 Task: Look for space in Nāndūra Buzurg, India from 9th June, 2023 to 16th June, 2023 for 2 adults in price range Rs.8000 to Rs.16000. Place can be entire place with 2 bedrooms having 2 beds and 1 bathroom. Property type can be house, flat, guest house. Amenities needed are: washing machine. Booking option can be shelf check-in. Required host language is English.
Action: Mouse moved to (445, 63)
Screenshot: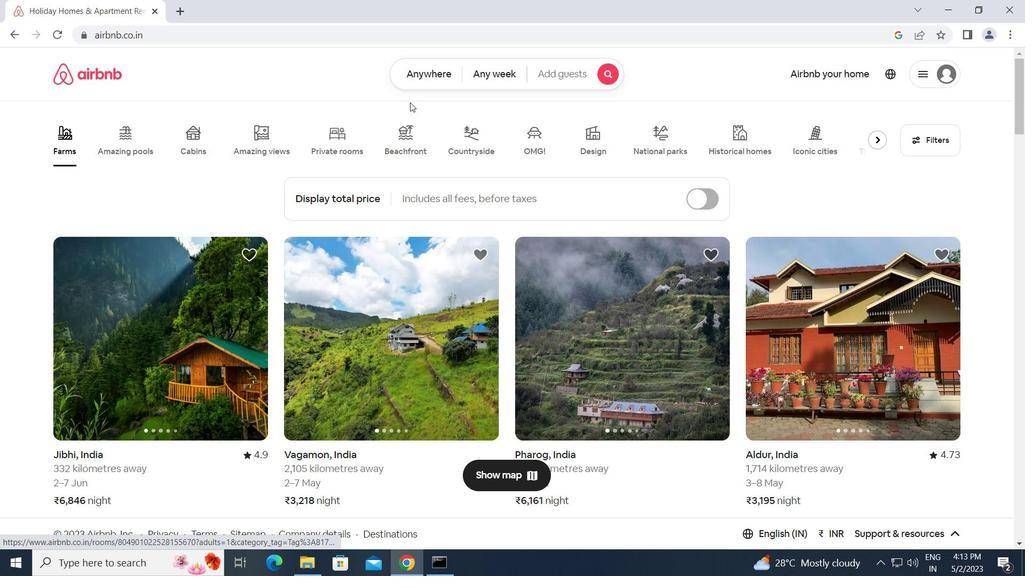 
Action: Mouse pressed left at (445, 63)
Screenshot: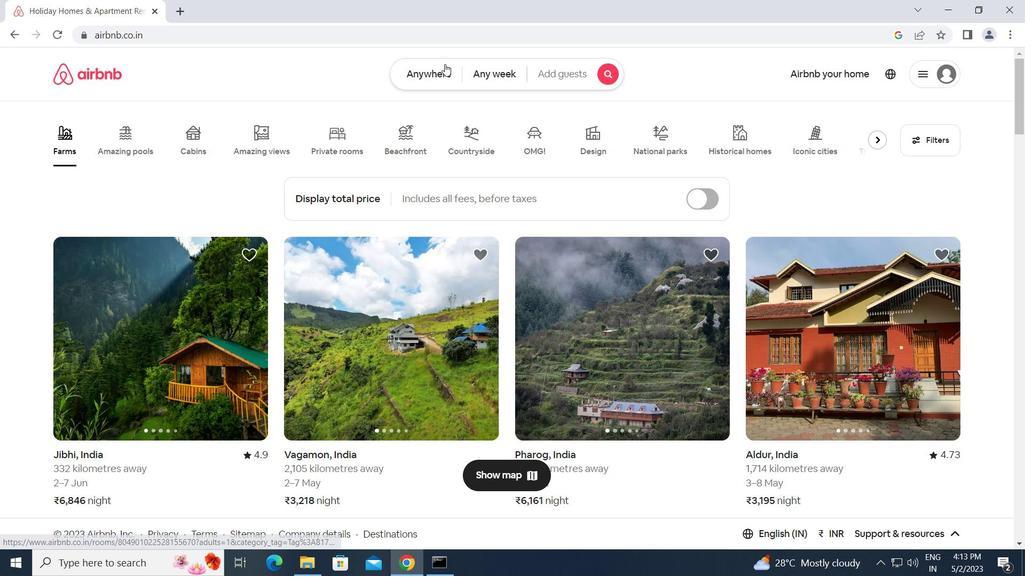 
Action: Mouse moved to (356, 119)
Screenshot: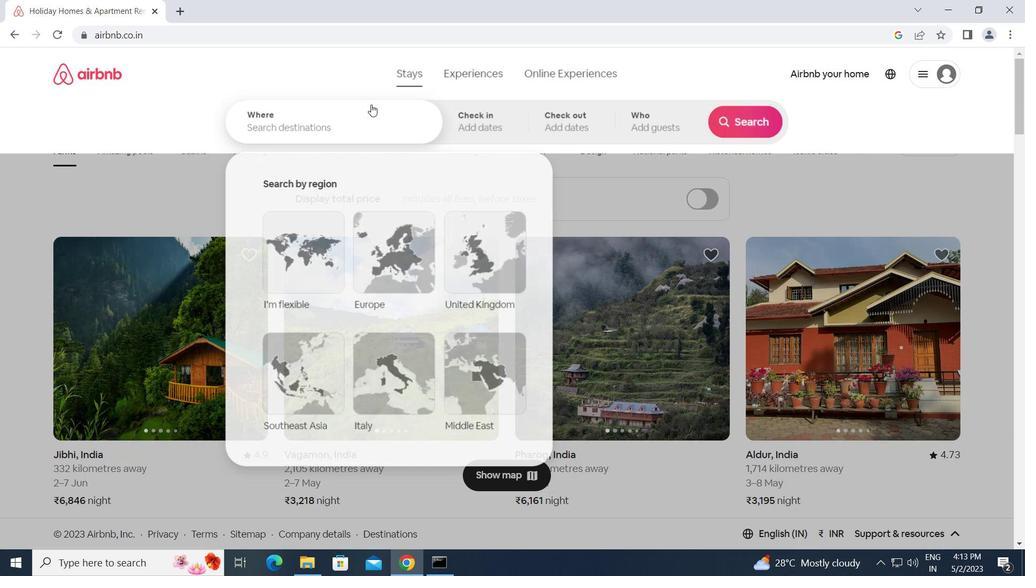 
Action: Mouse pressed left at (356, 119)
Screenshot: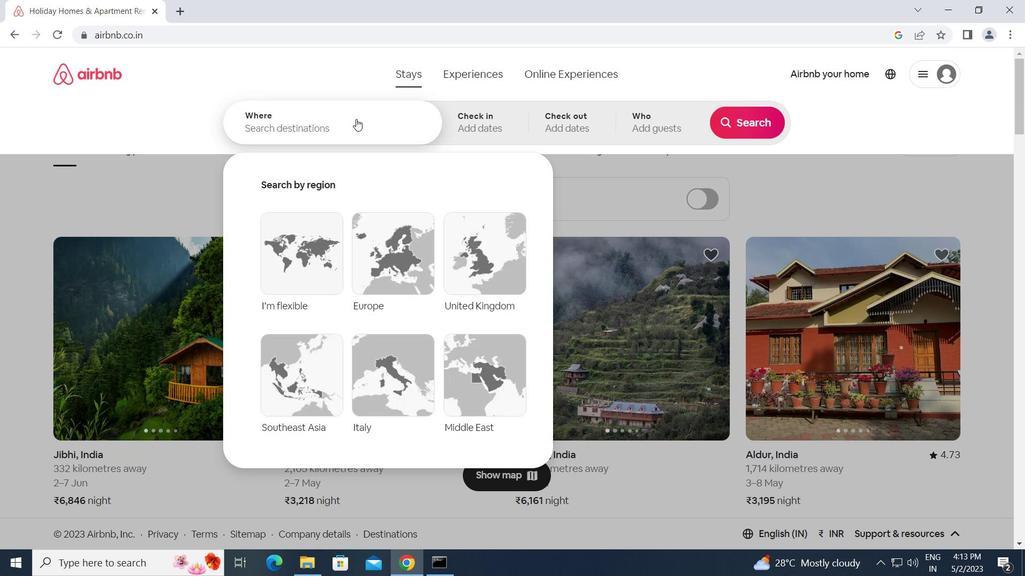 
Action: Key pressed n<Key.caps_lock>andura<Key.space><Key.caps_lock>b<Key.caps_lock>uzurg,<Key.space><Key.caps_lock>i<Key.caps_lock>ndia<Key.enter>
Screenshot: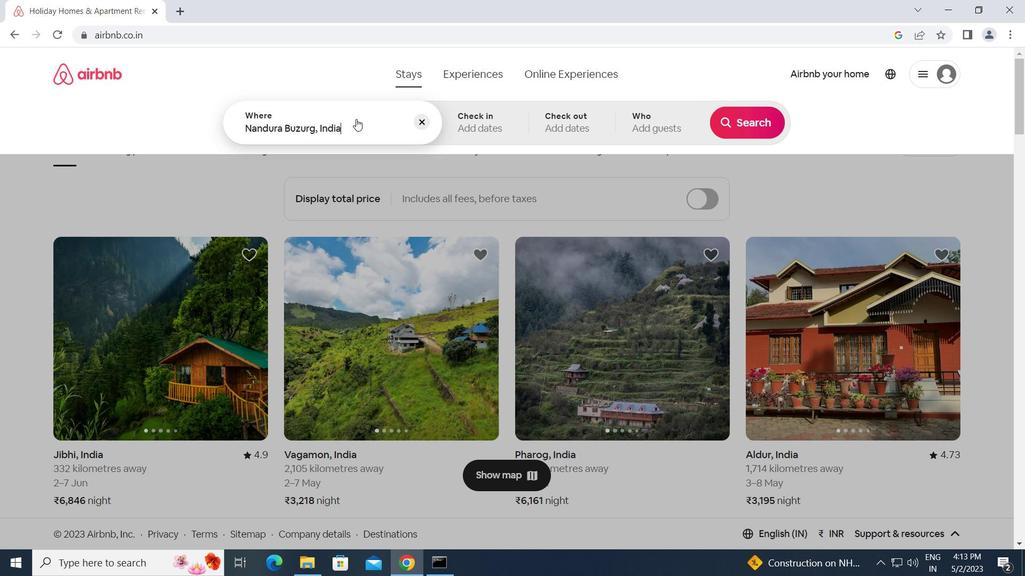
Action: Mouse moved to (705, 318)
Screenshot: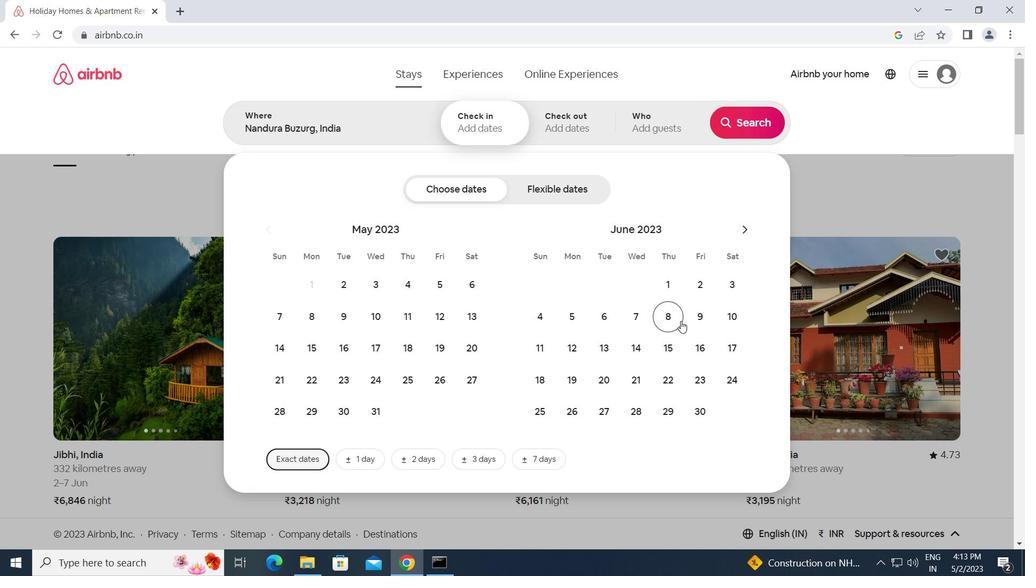 
Action: Mouse pressed left at (705, 318)
Screenshot: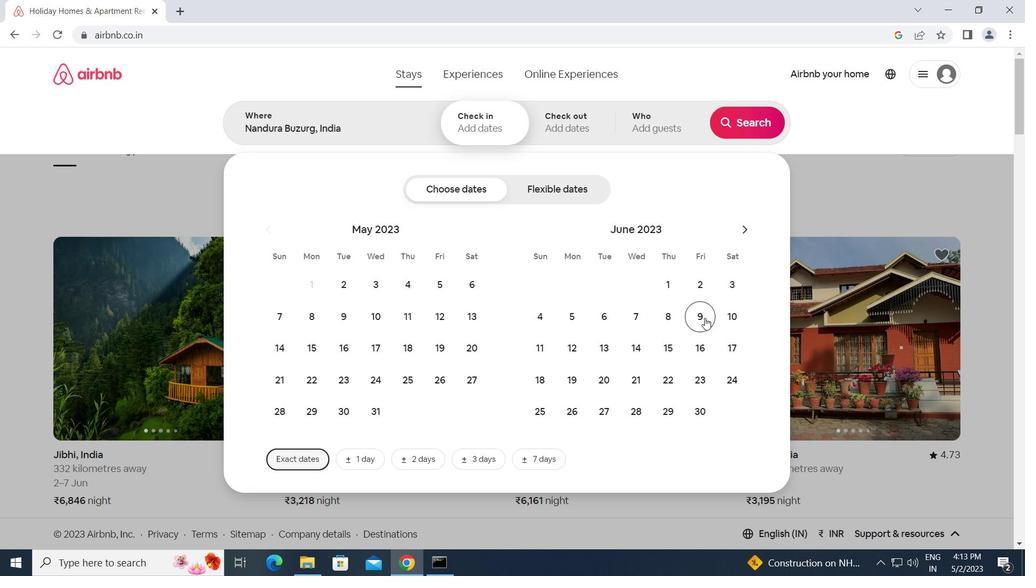 
Action: Mouse moved to (710, 354)
Screenshot: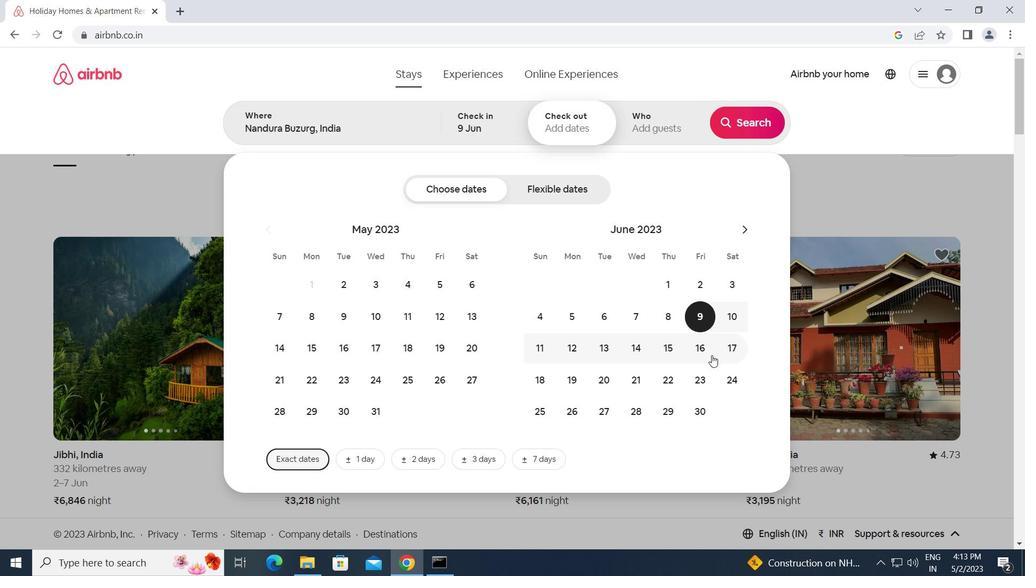 
Action: Mouse pressed left at (710, 354)
Screenshot: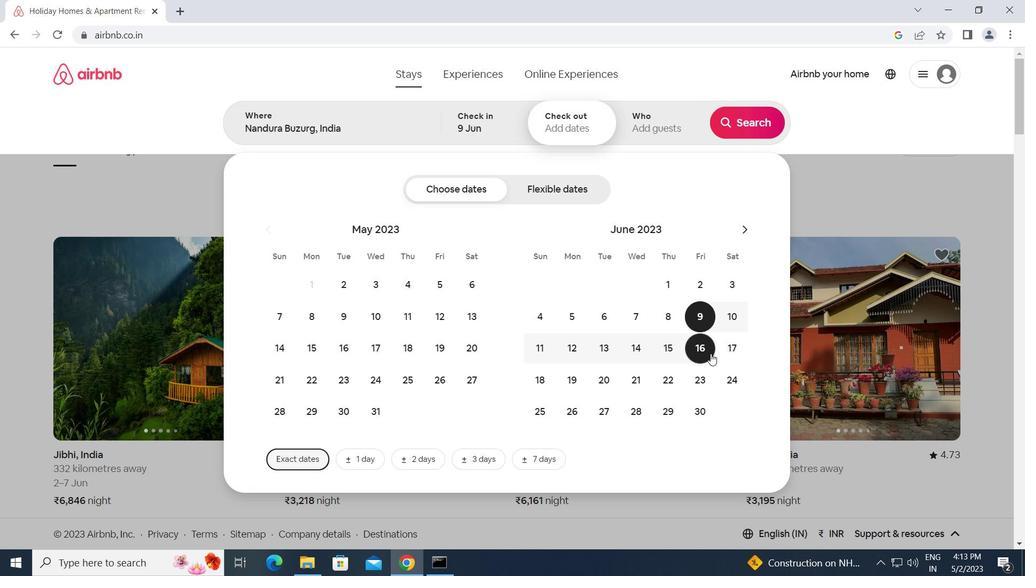 
Action: Mouse moved to (662, 123)
Screenshot: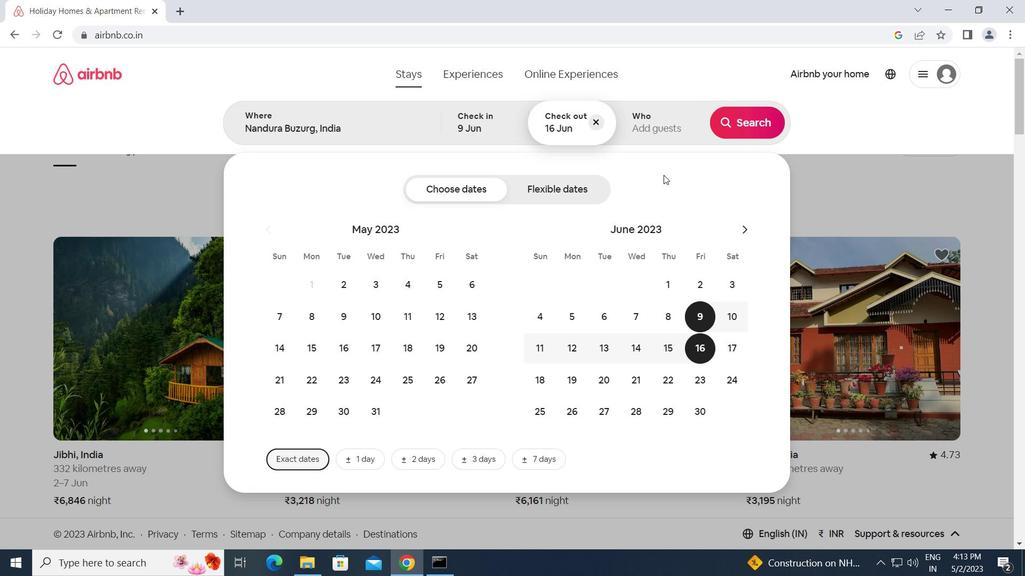 
Action: Mouse pressed left at (662, 123)
Screenshot: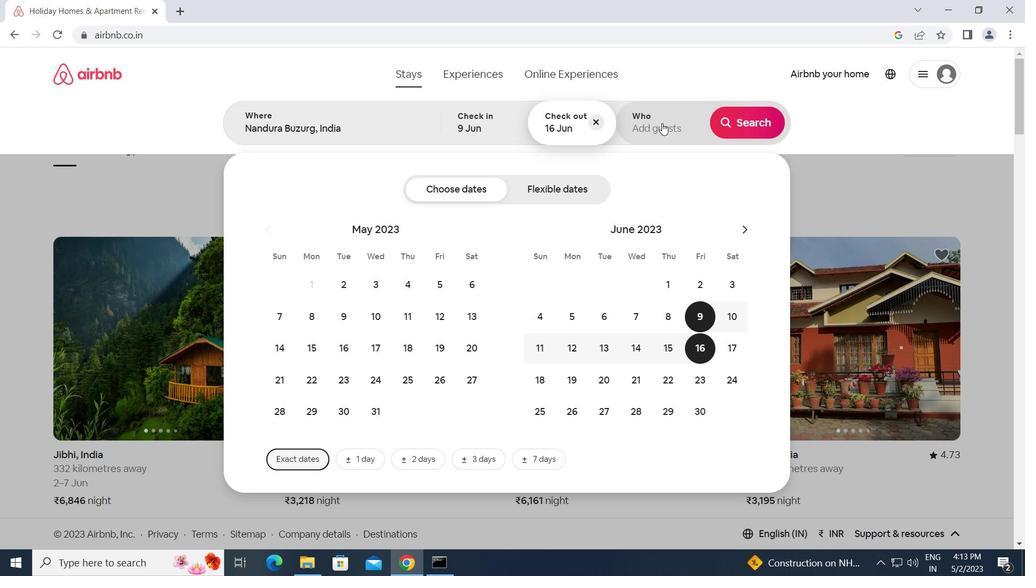 
Action: Mouse moved to (757, 195)
Screenshot: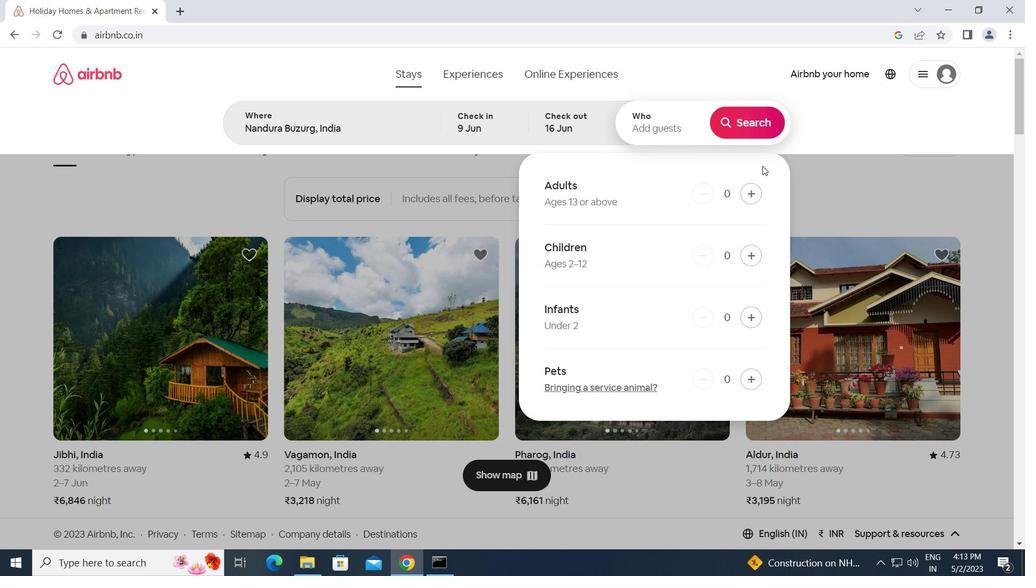 
Action: Mouse pressed left at (757, 195)
Screenshot: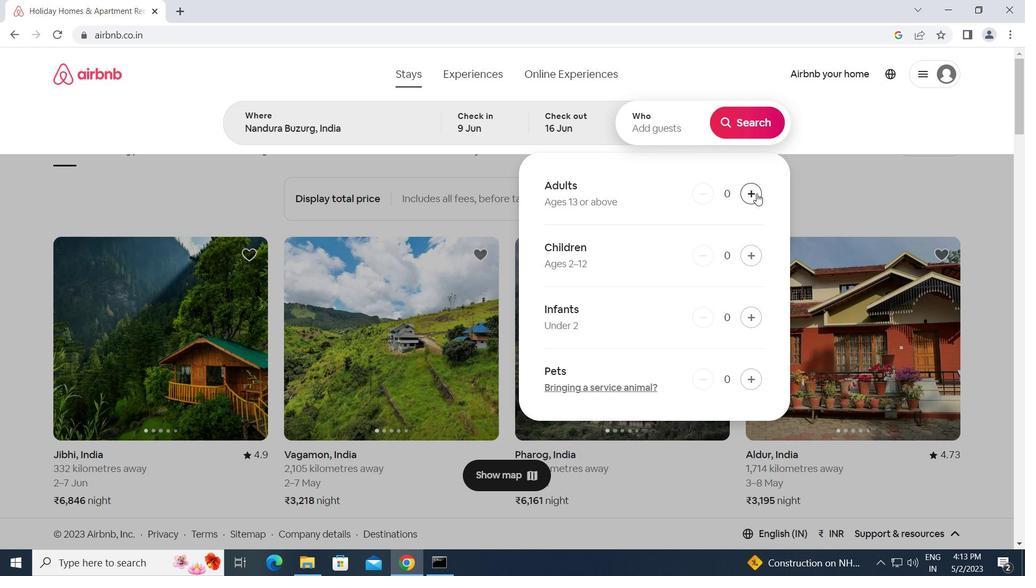 
Action: Mouse moved to (757, 195)
Screenshot: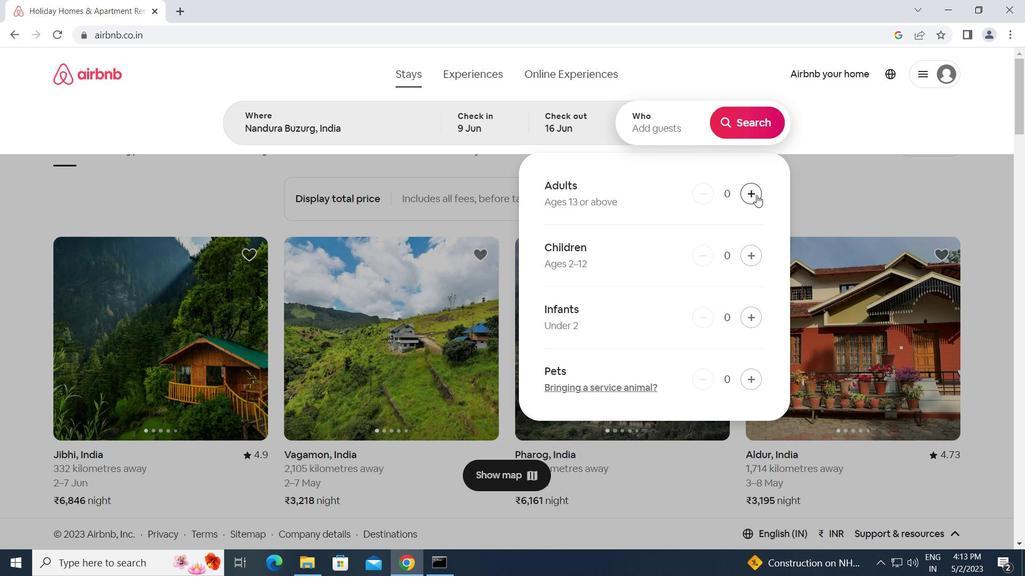 
Action: Mouse pressed left at (757, 195)
Screenshot: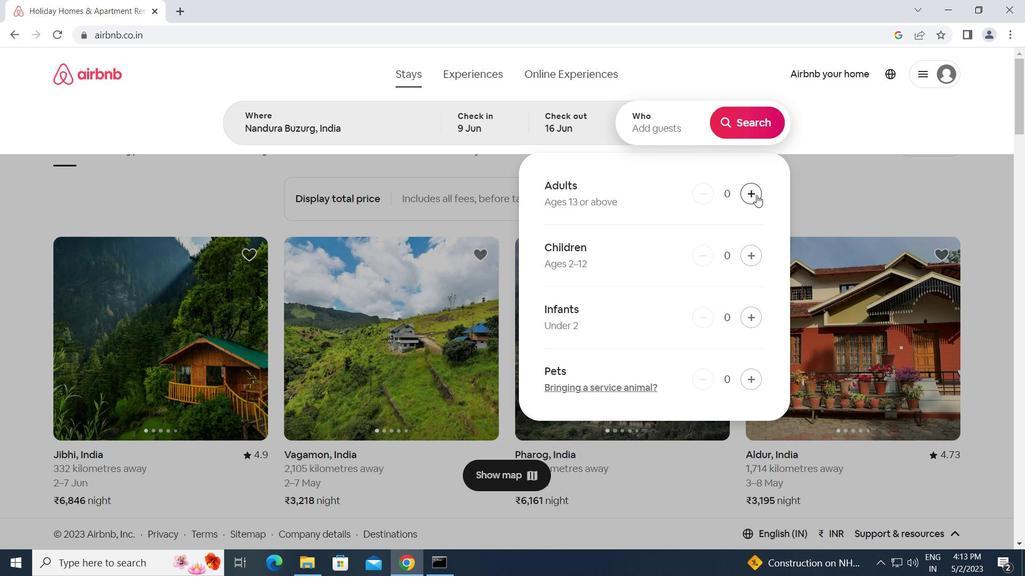 
Action: Mouse moved to (746, 127)
Screenshot: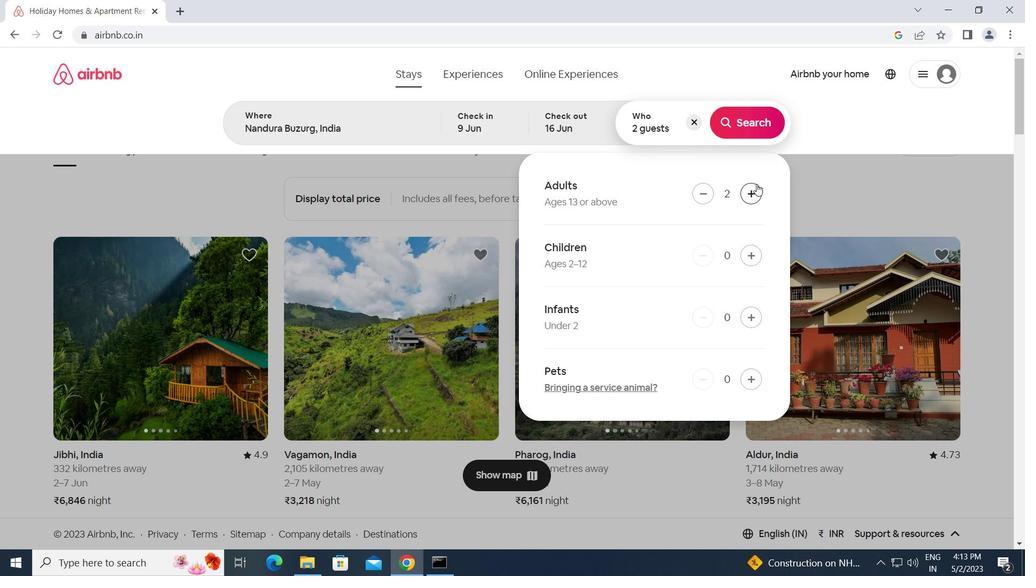 
Action: Mouse pressed left at (746, 127)
Screenshot: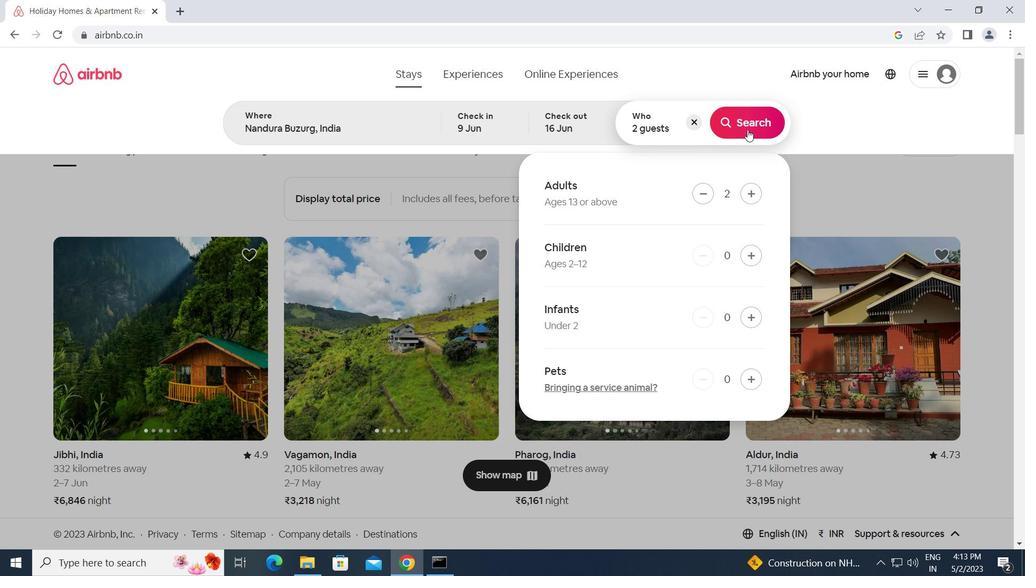 
Action: Mouse moved to (952, 131)
Screenshot: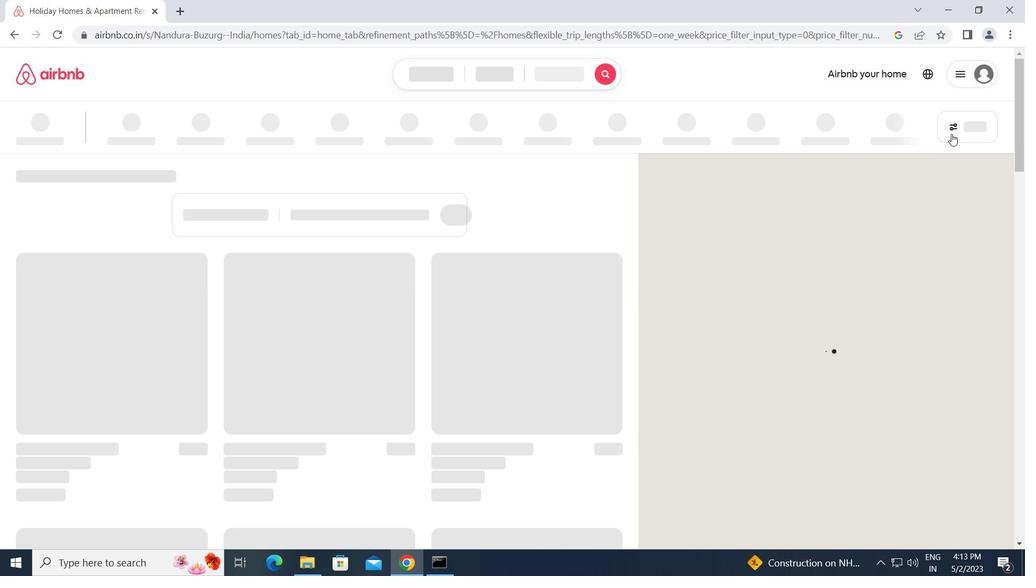 
Action: Mouse pressed left at (952, 131)
Screenshot: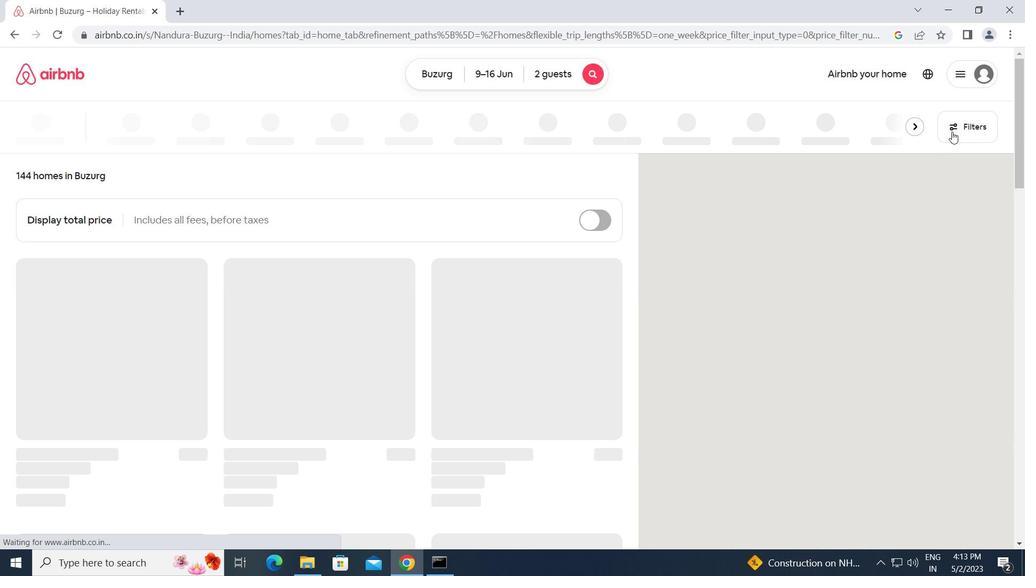 
Action: Mouse moved to (332, 294)
Screenshot: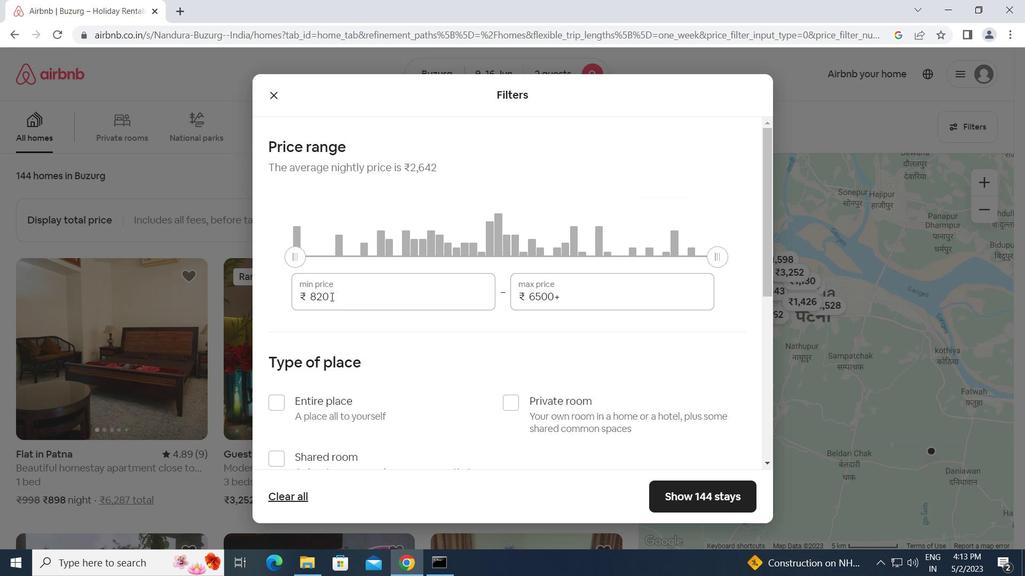 
Action: Mouse pressed left at (332, 294)
Screenshot: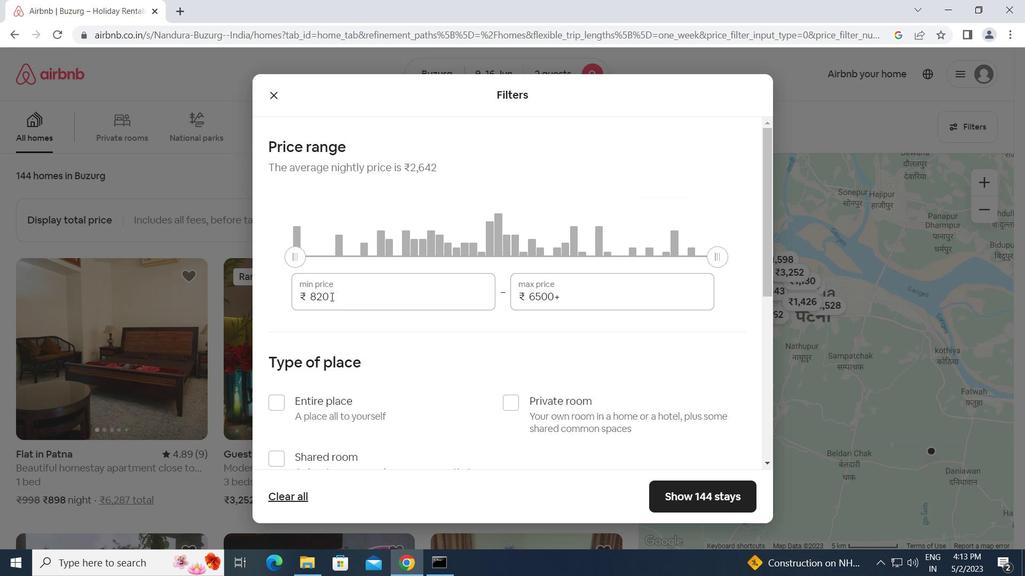 
Action: Mouse moved to (286, 299)
Screenshot: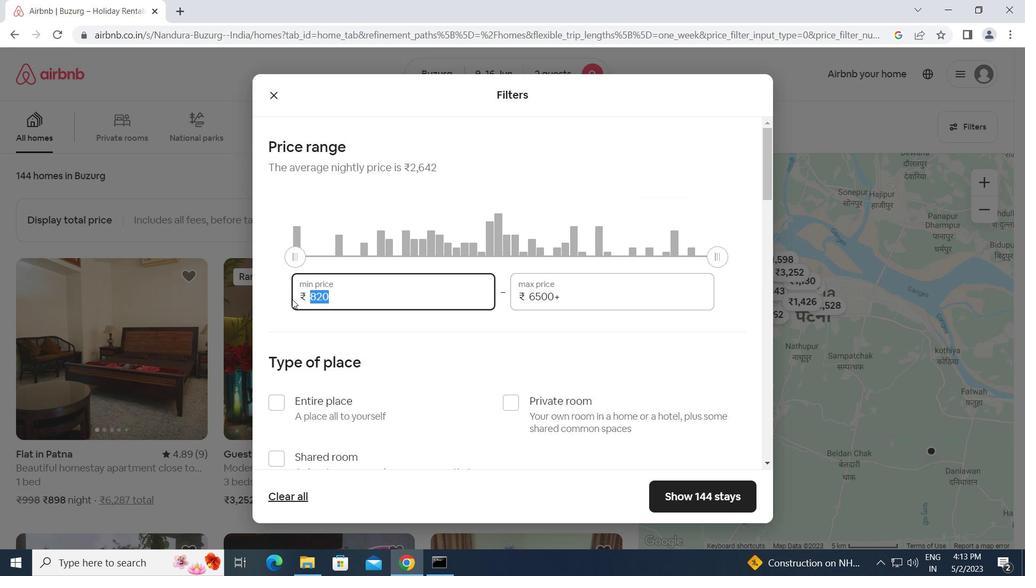 
Action: Key pressed 8000<Key.tab>16000
Screenshot: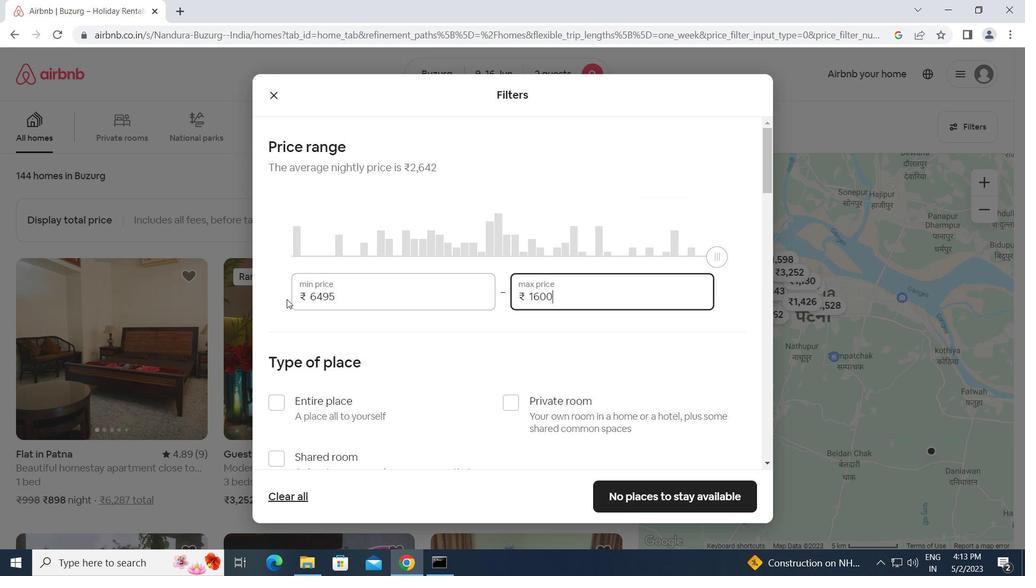 
Action: Mouse moved to (319, 334)
Screenshot: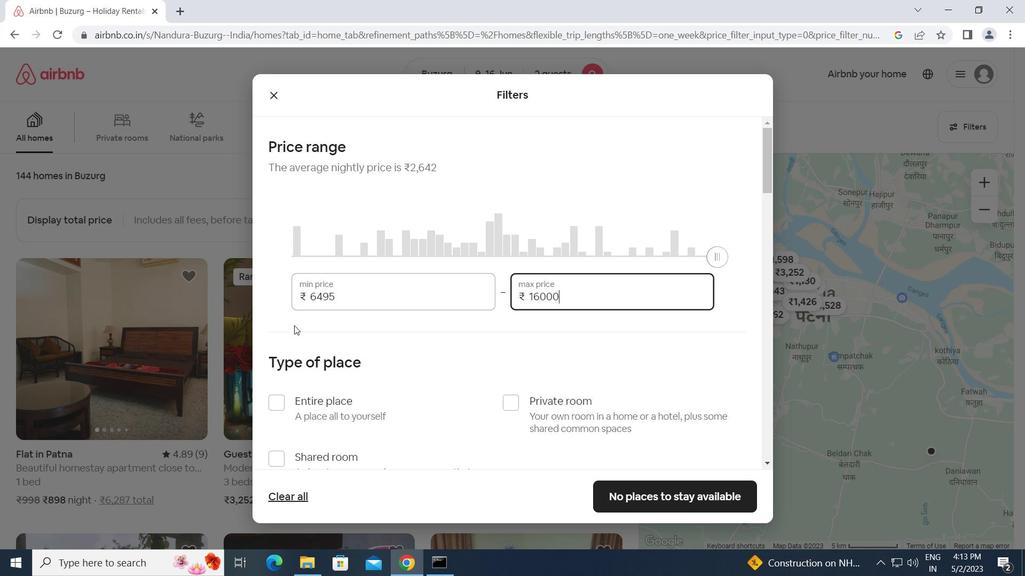 
Action: Mouse scrolled (319, 334) with delta (0, 0)
Screenshot: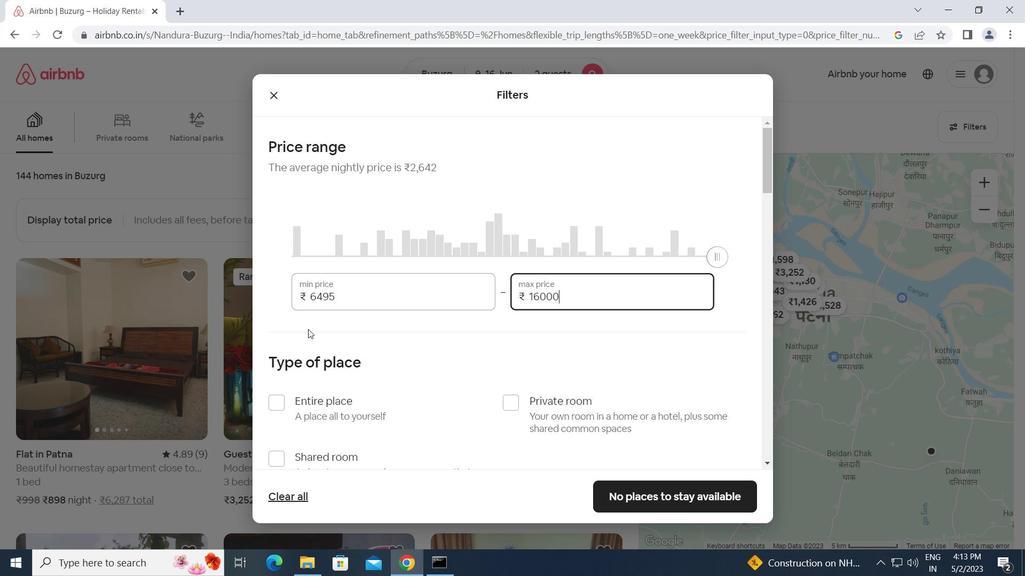 
Action: Mouse moved to (279, 339)
Screenshot: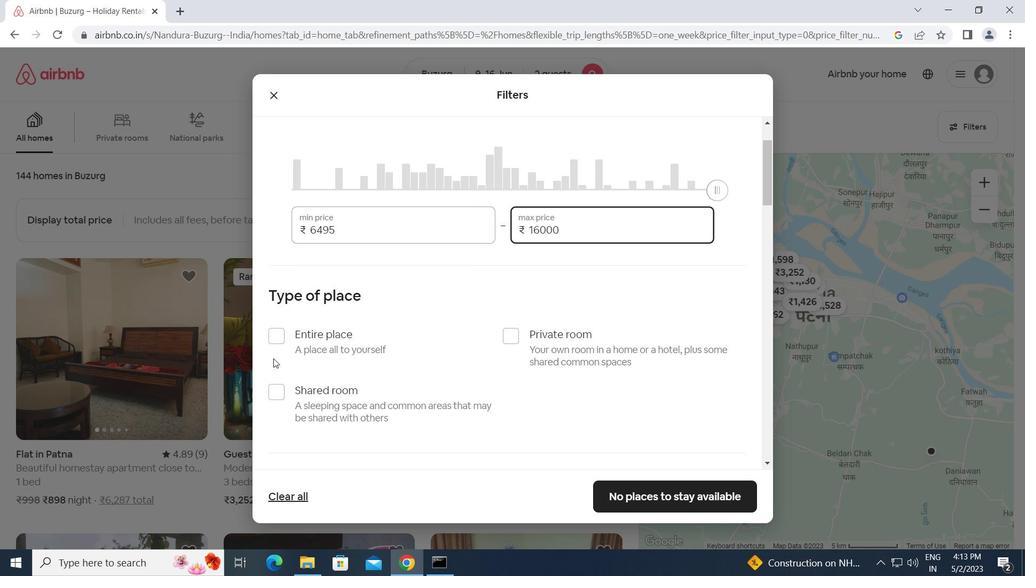 
Action: Mouse pressed left at (279, 339)
Screenshot: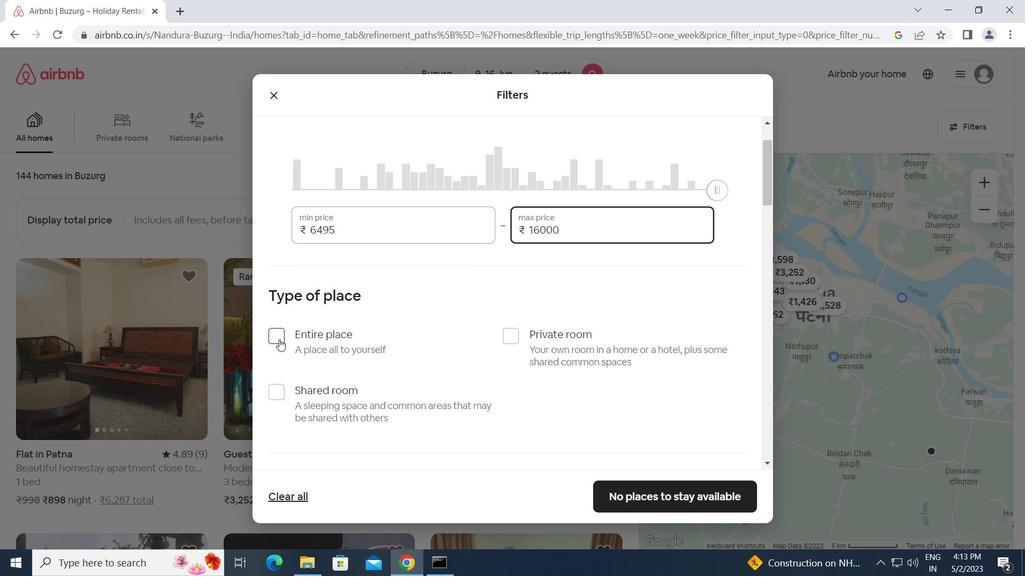 
Action: Mouse moved to (415, 367)
Screenshot: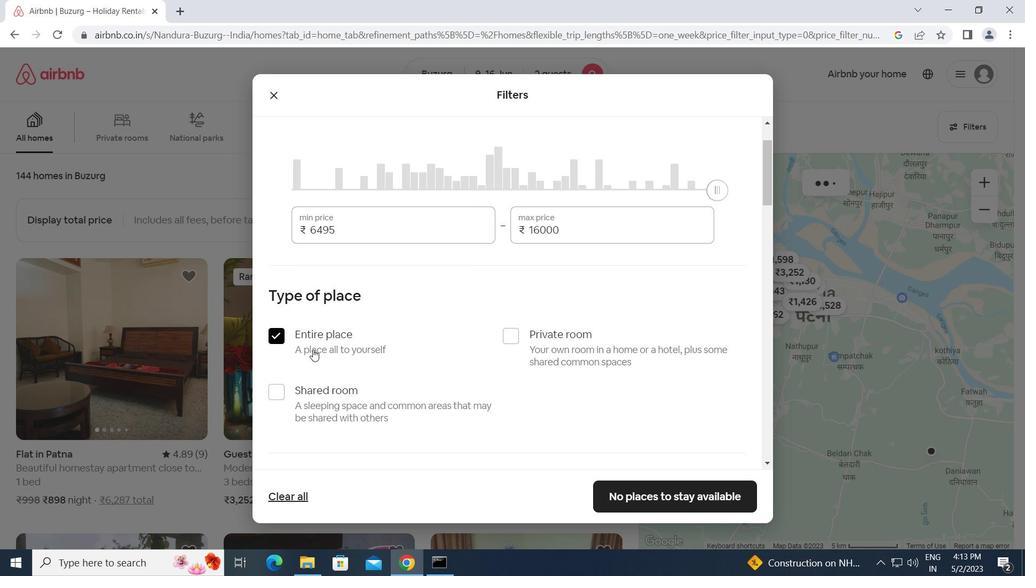 
Action: Mouse scrolled (415, 367) with delta (0, 0)
Screenshot: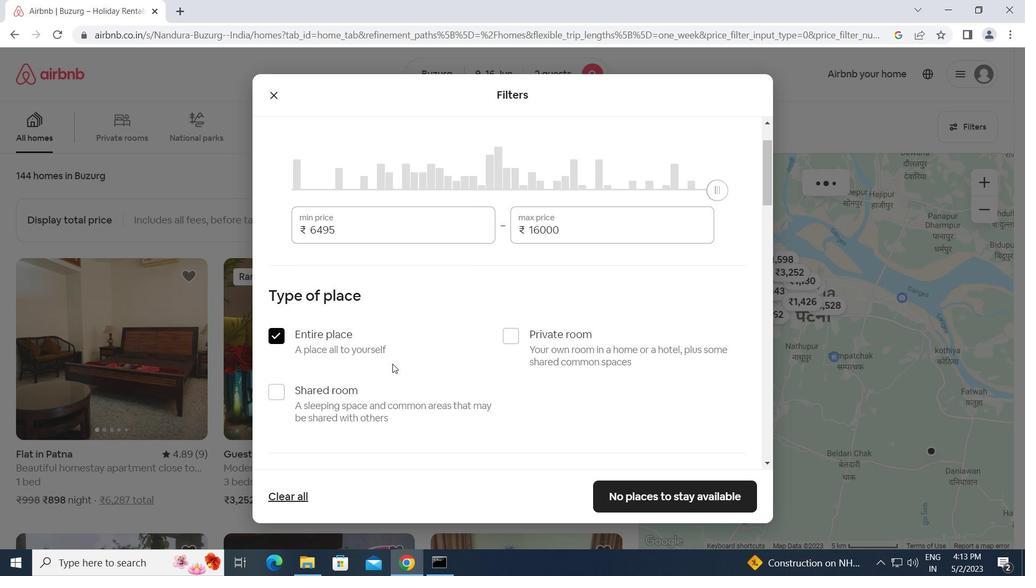 
Action: Mouse scrolled (415, 367) with delta (0, 0)
Screenshot: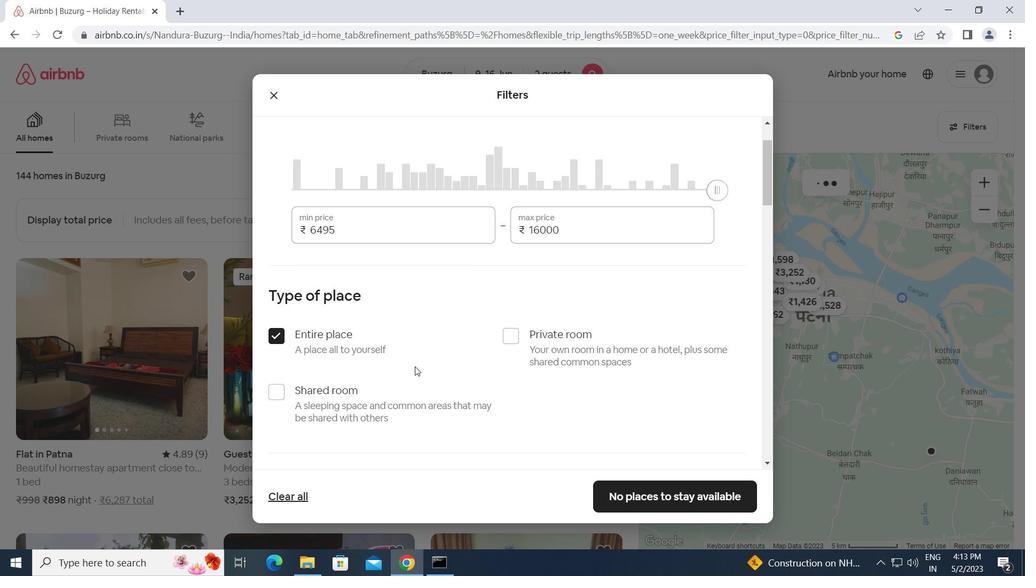 
Action: Mouse scrolled (415, 367) with delta (0, 0)
Screenshot: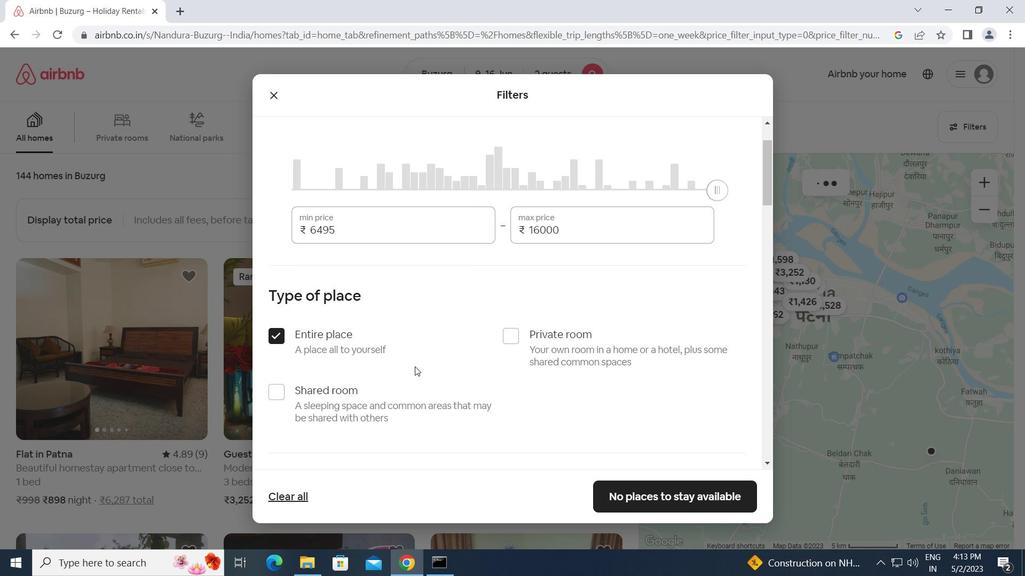 
Action: Mouse scrolled (415, 367) with delta (0, 0)
Screenshot: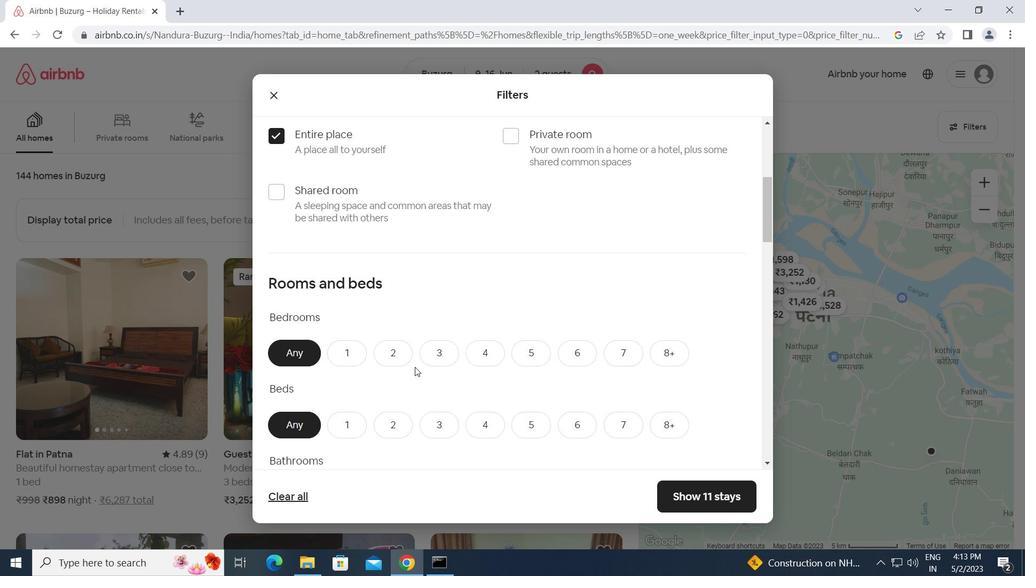 
Action: Mouse moved to (377, 280)
Screenshot: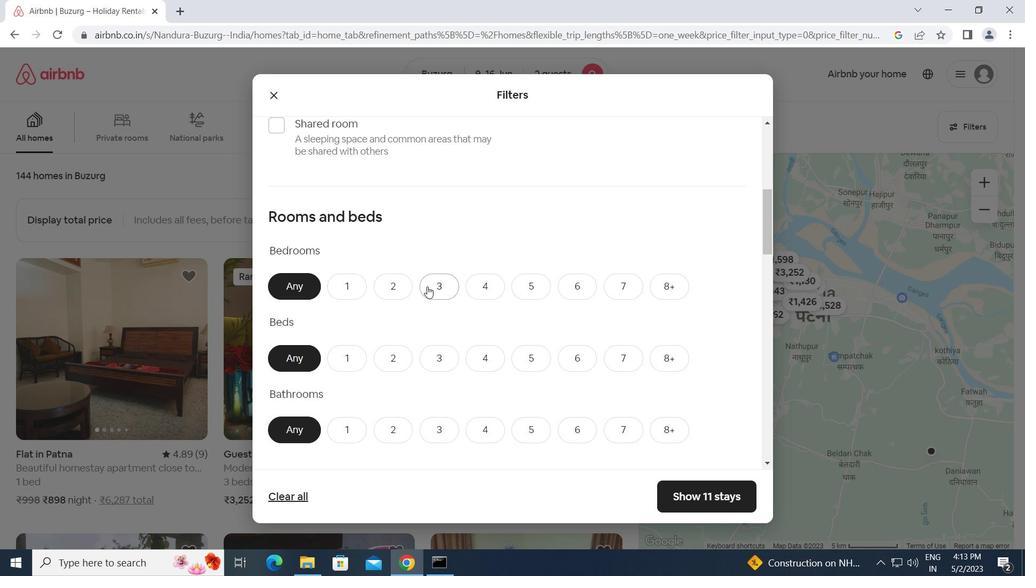 
Action: Mouse pressed left at (377, 280)
Screenshot: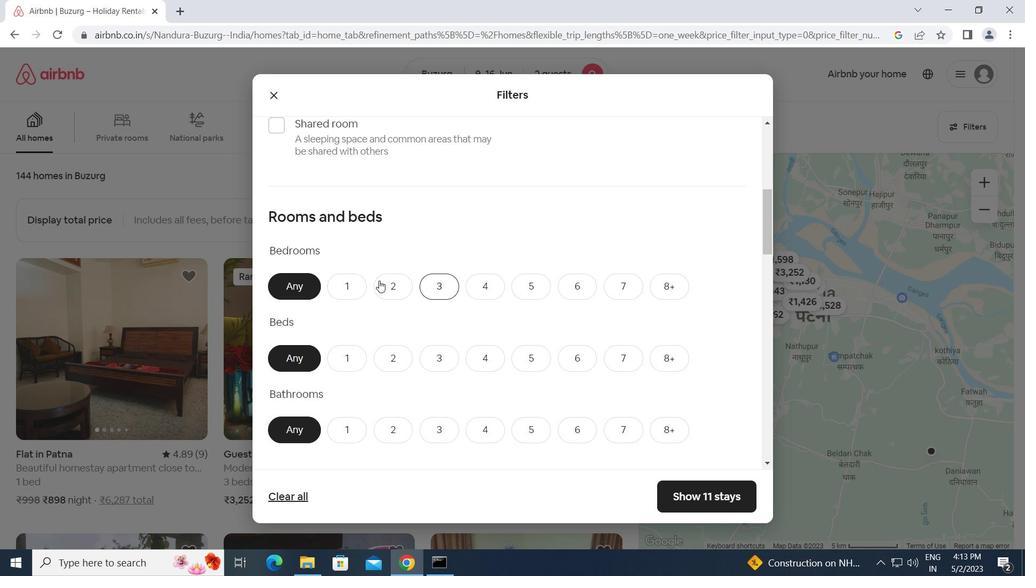 
Action: Mouse moved to (398, 358)
Screenshot: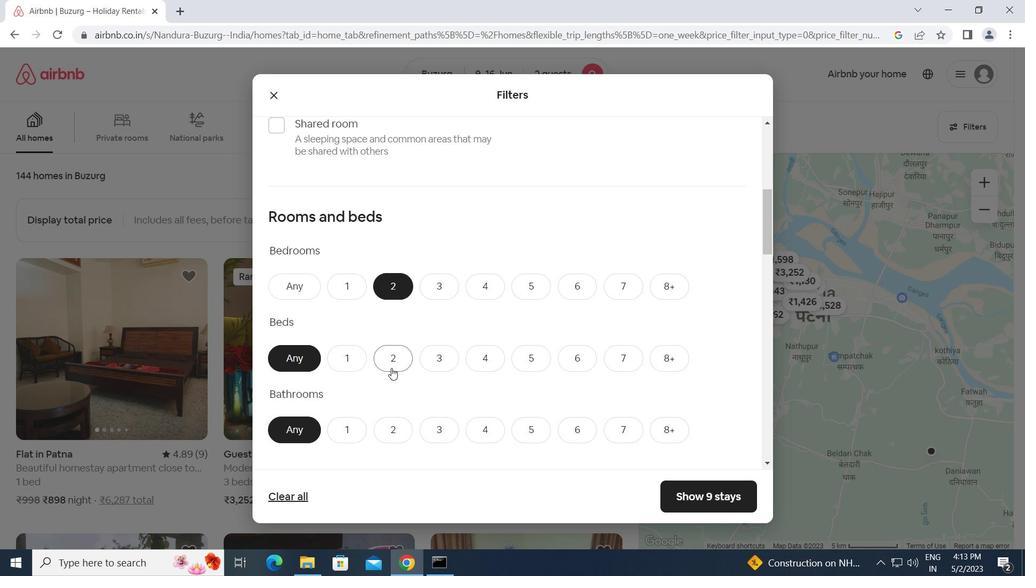 
Action: Mouse pressed left at (398, 358)
Screenshot: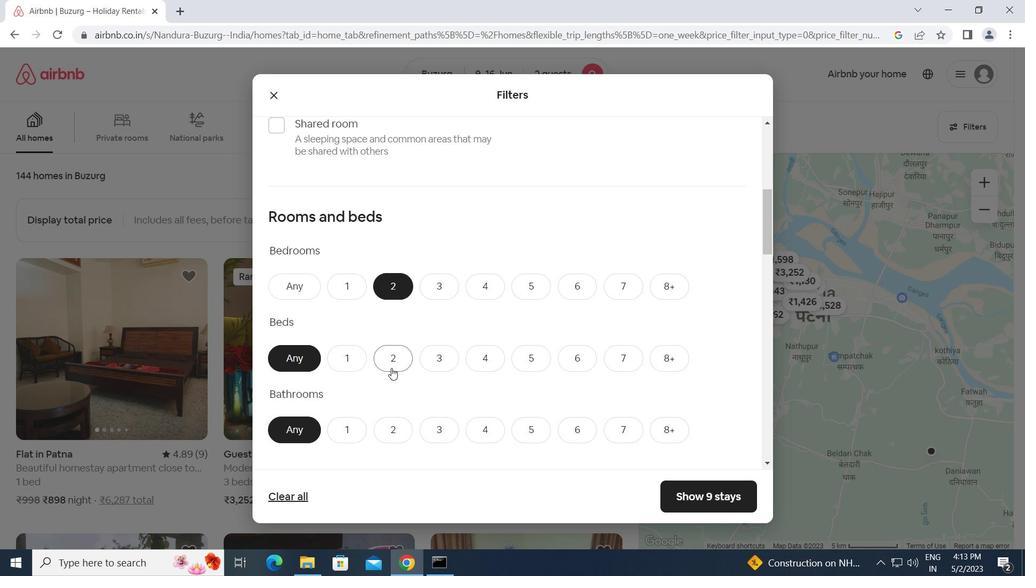 
Action: Mouse moved to (349, 421)
Screenshot: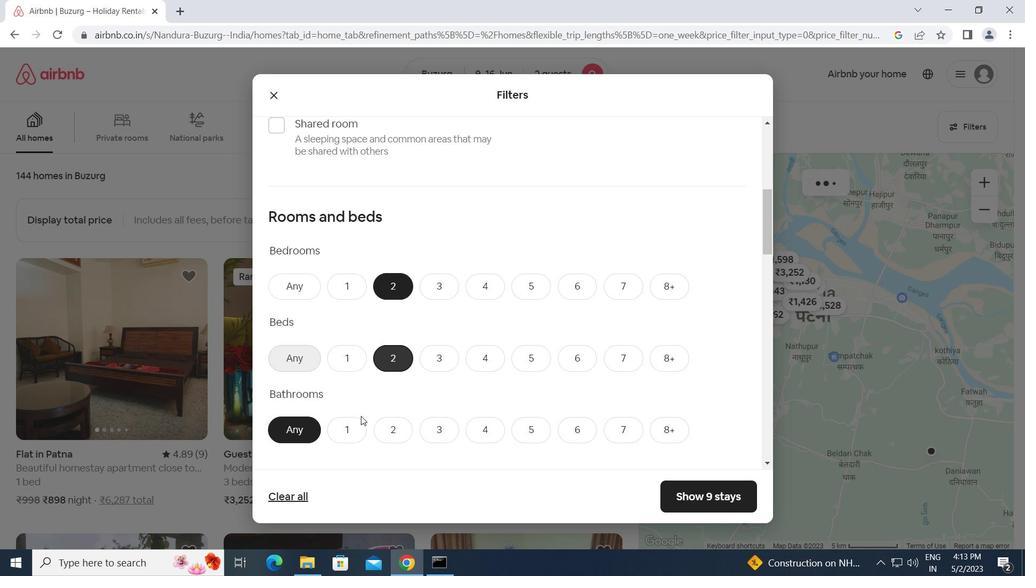 
Action: Mouse pressed left at (349, 421)
Screenshot: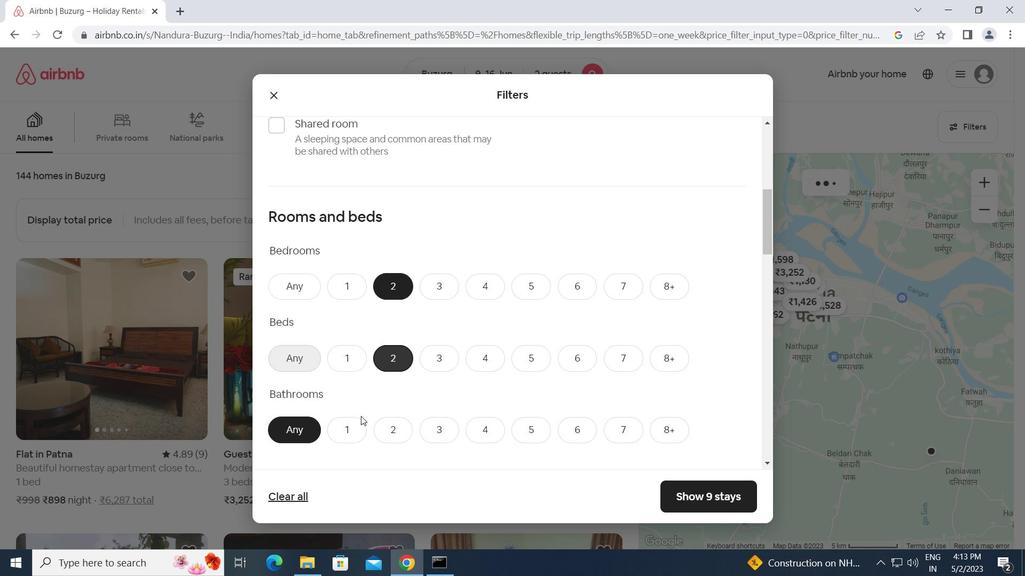 
Action: Mouse moved to (433, 421)
Screenshot: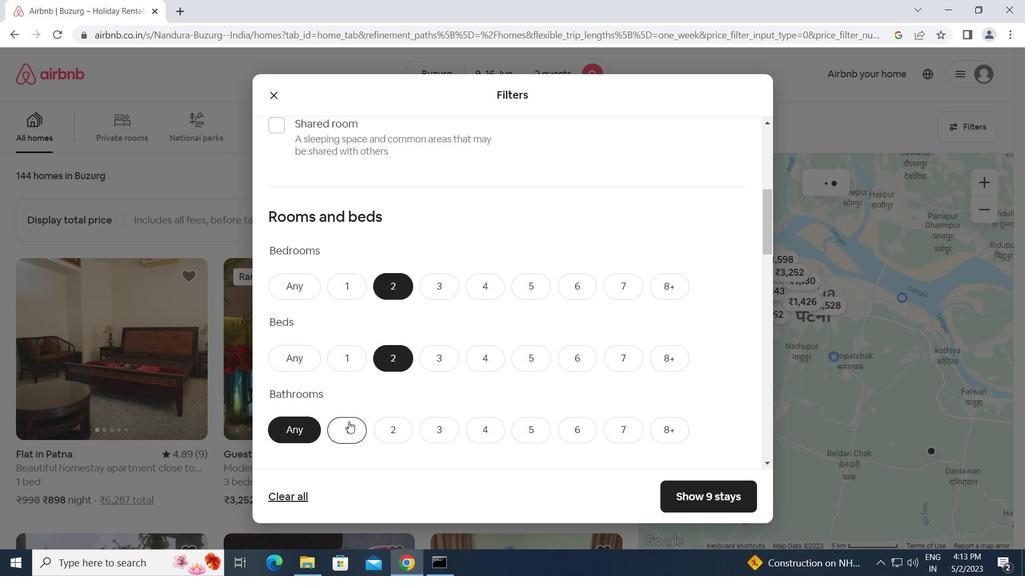 
Action: Mouse scrolled (433, 421) with delta (0, 0)
Screenshot: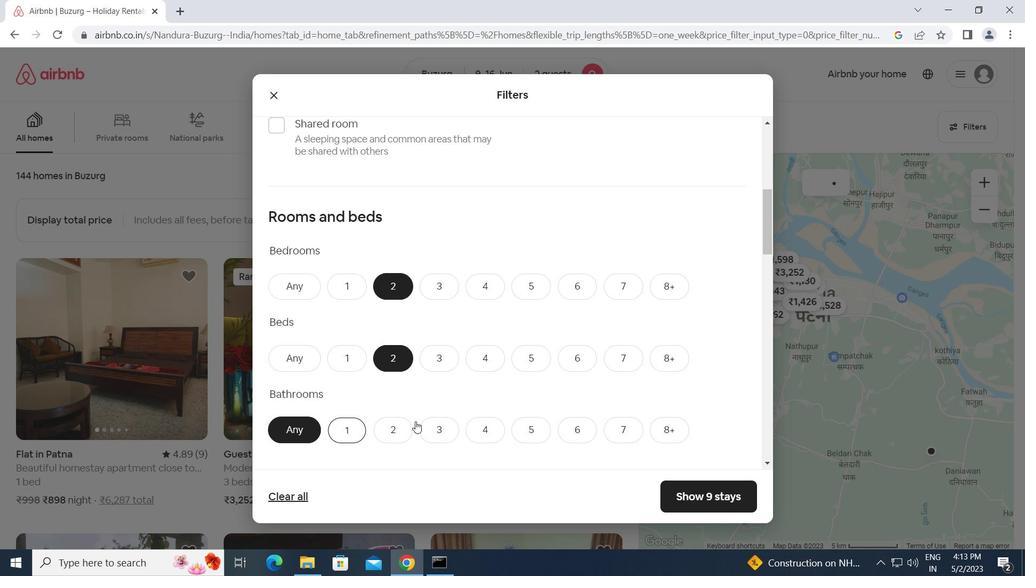 
Action: Mouse moved to (434, 421)
Screenshot: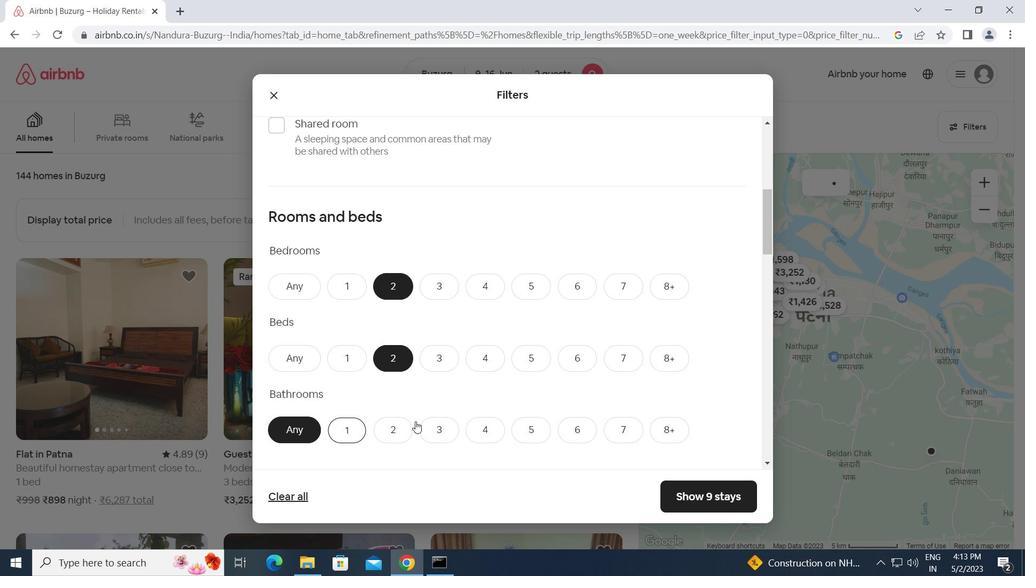 
Action: Mouse scrolled (434, 421) with delta (0, 0)
Screenshot: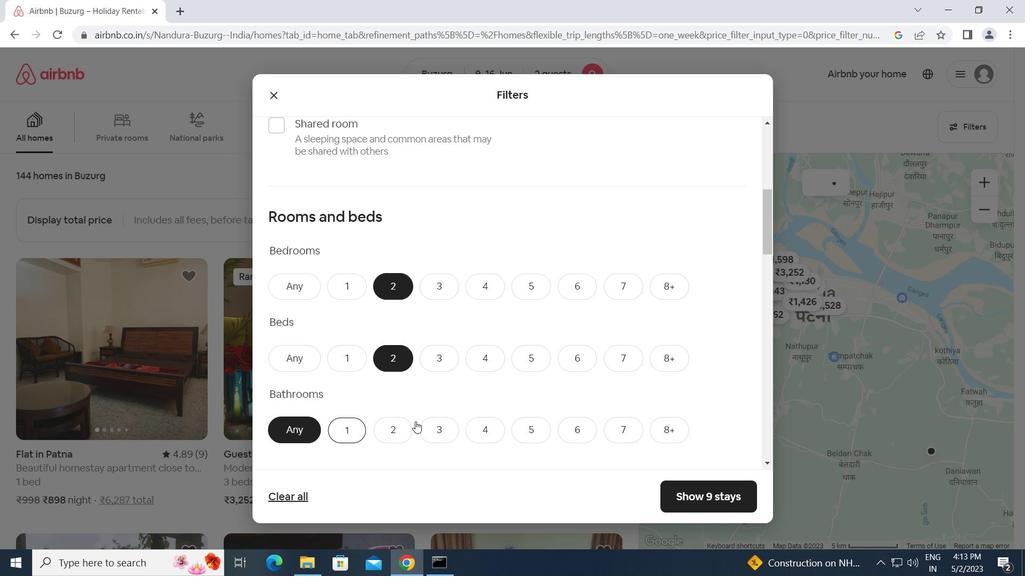 
Action: Mouse scrolled (434, 421) with delta (0, 0)
Screenshot: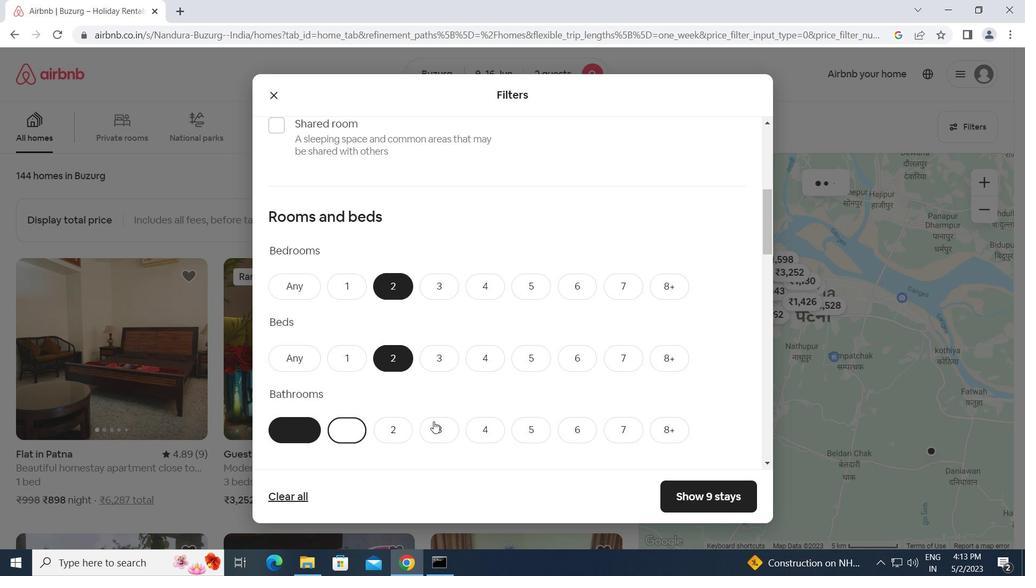 
Action: Mouse moved to (328, 360)
Screenshot: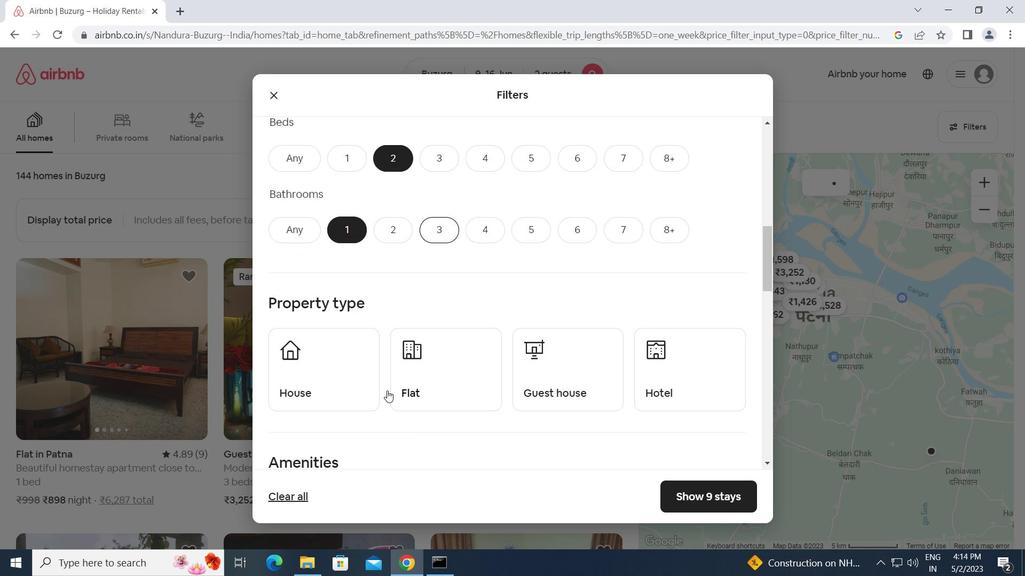 
Action: Mouse pressed left at (328, 360)
Screenshot: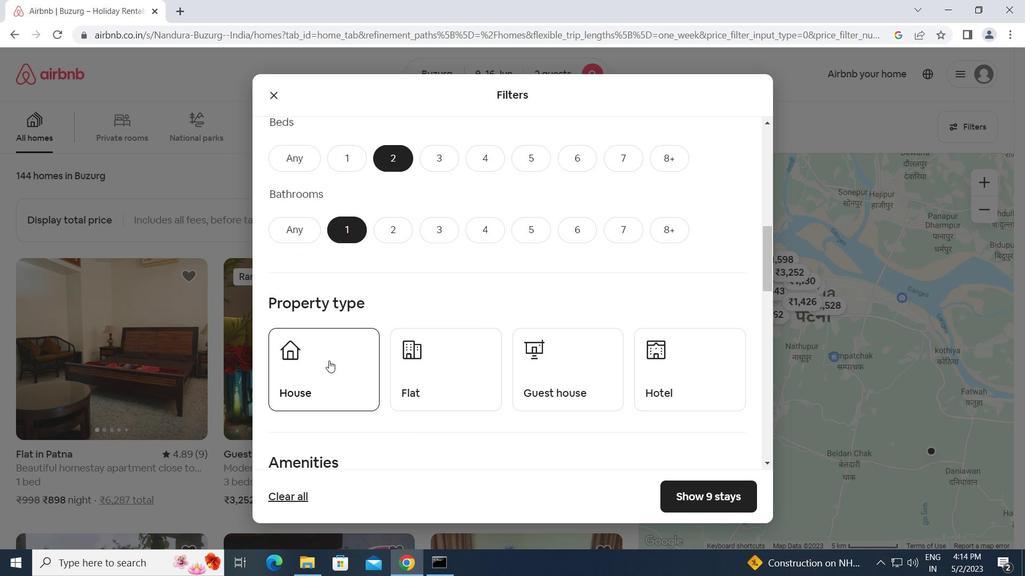 
Action: Mouse moved to (423, 351)
Screenshot: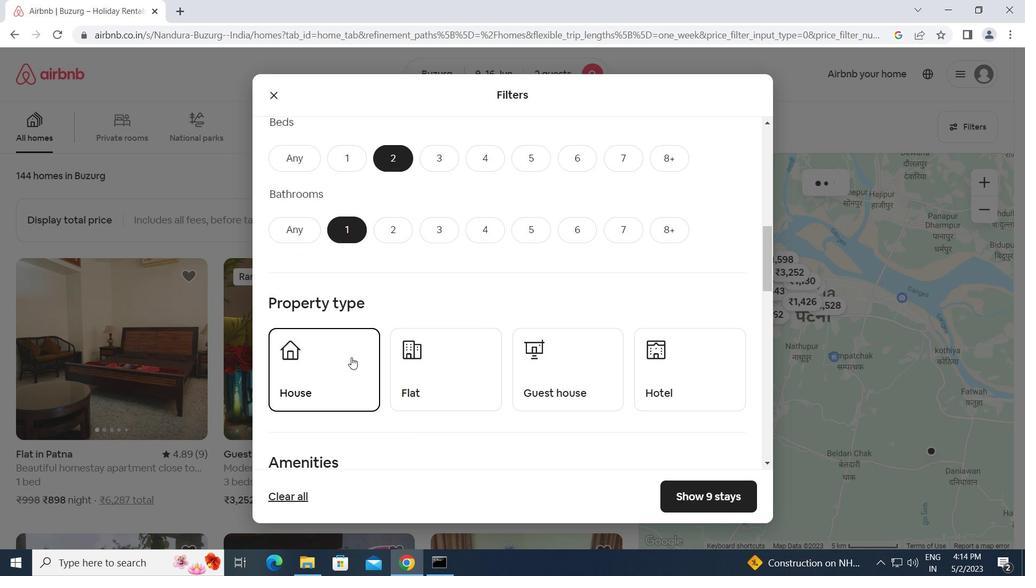 
Action: Mouse pressed left at (423, 351)
Screenshot: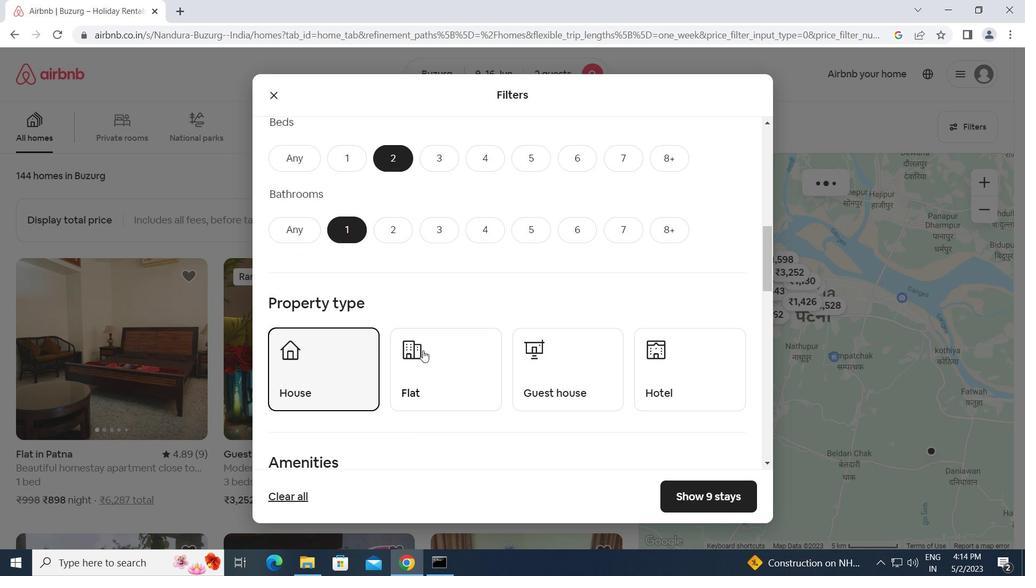 
Action: Mouse moved to (554, 360)
Screenshot: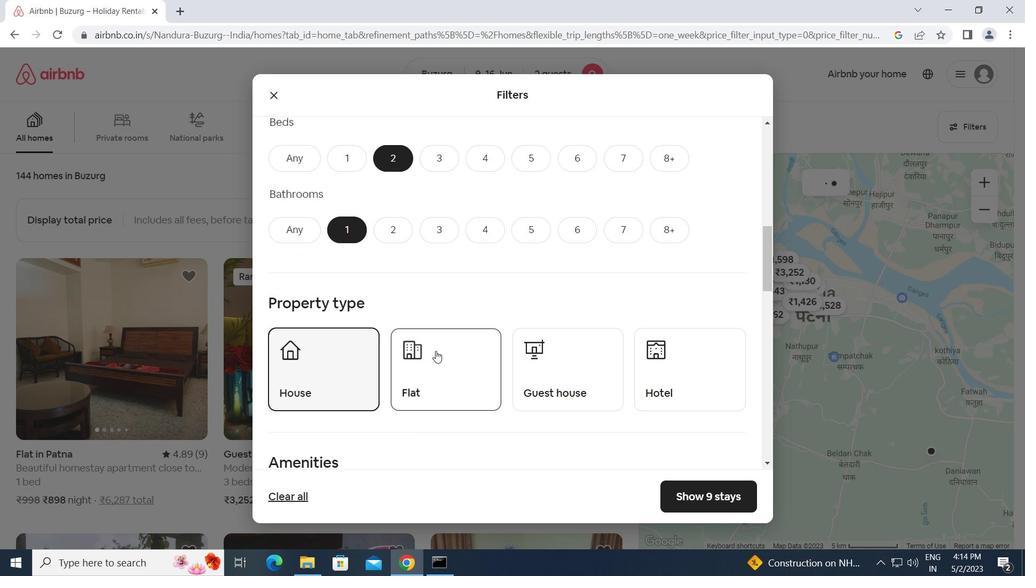 
Action: Mouse pressed left at (554, 360)
Screenshot: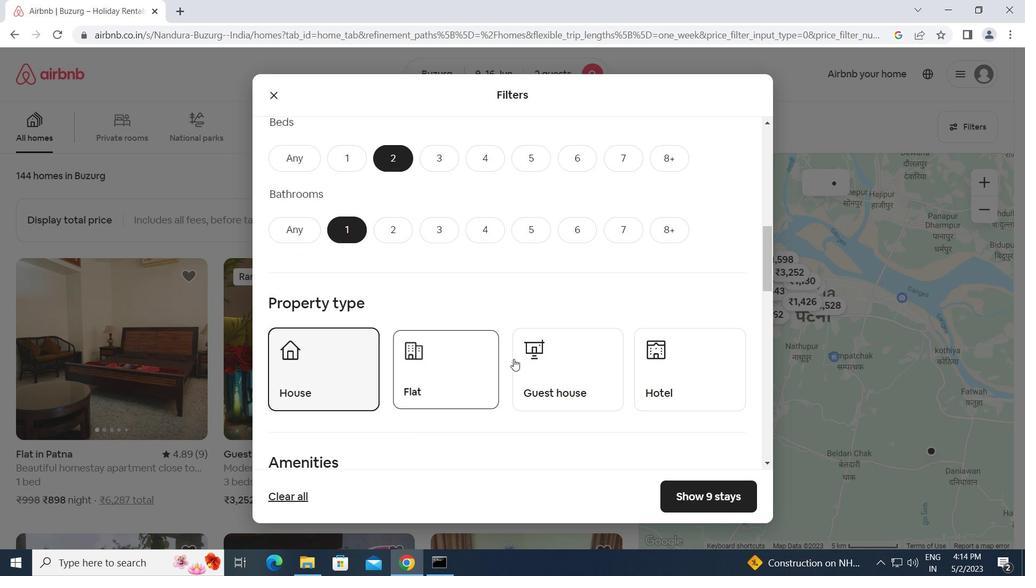 
Action: Mouse moved to (511, 378)
Screenshot: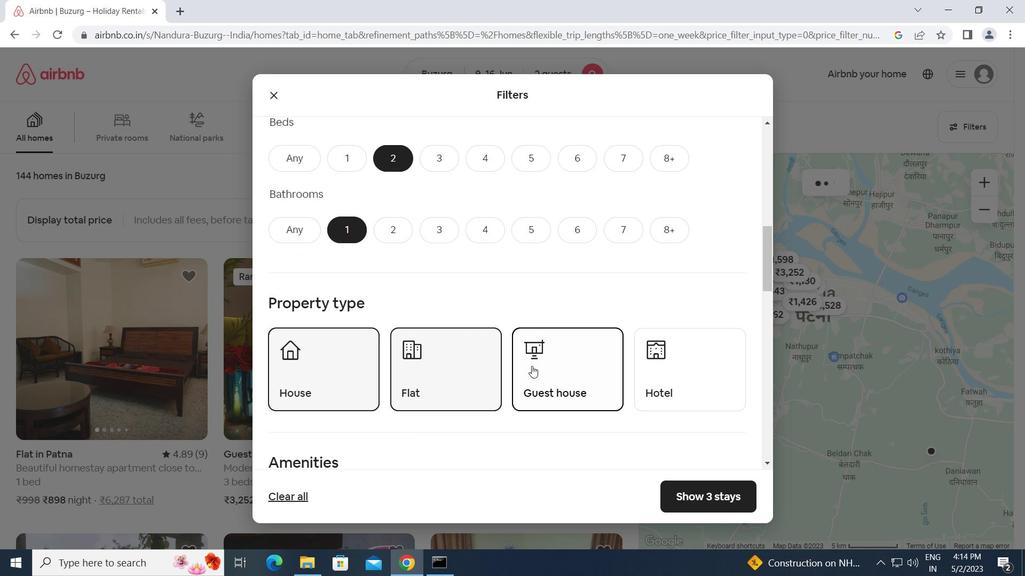 
Action: Mouse scrolled (511, 377) with delta (0, 0)
Screenshot: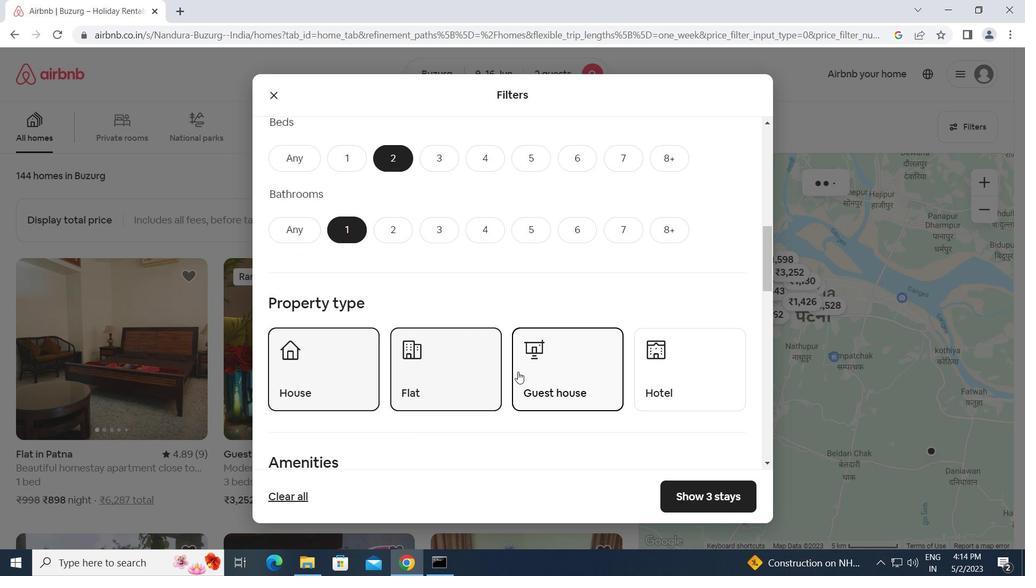 
Action: Mouse scrolled (511, 377) with delta (0, 0)
Screenshot: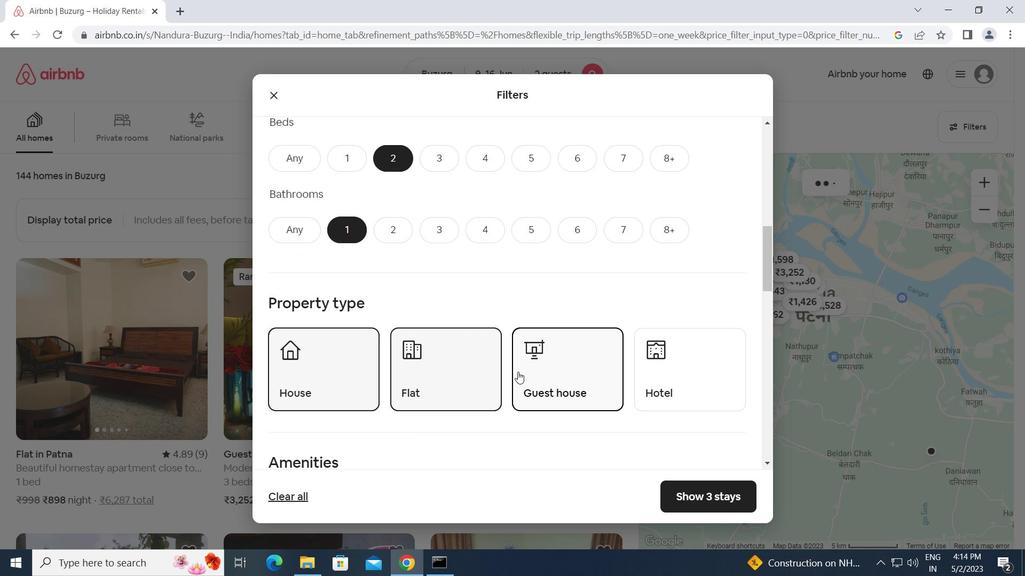 
Action: Mouse scrolled (511, 377) with delta (0, 0)
Screenshot: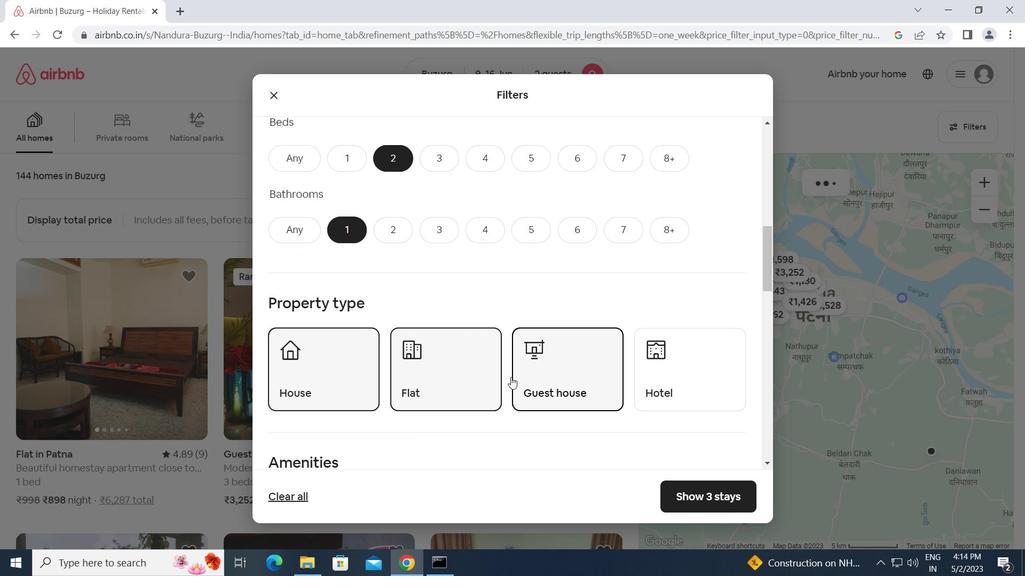 
Action: Mouse moved to (282, 420)
Screenshot: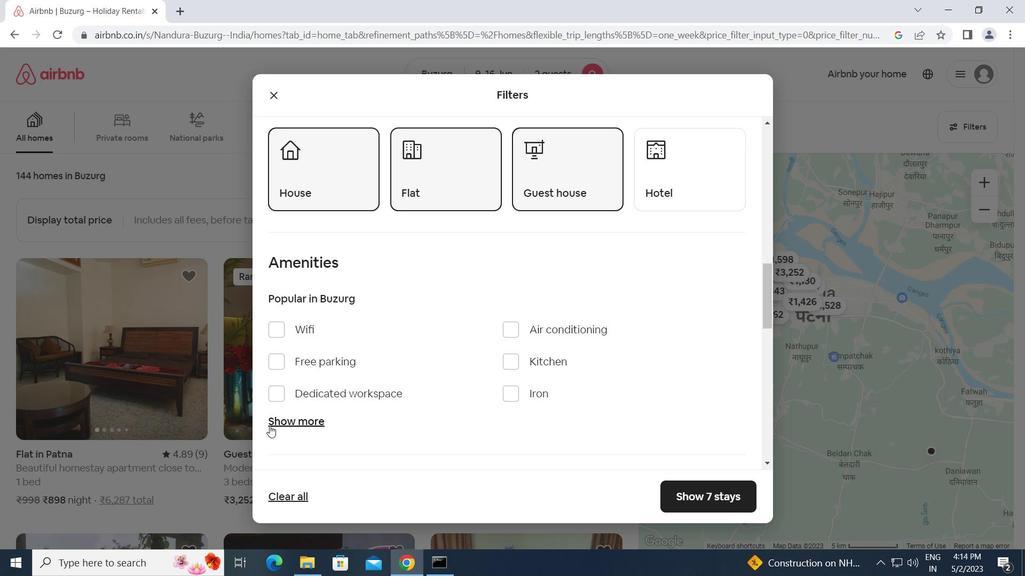 
Action: Mouse pressed left at (282, 420)
Screenshot: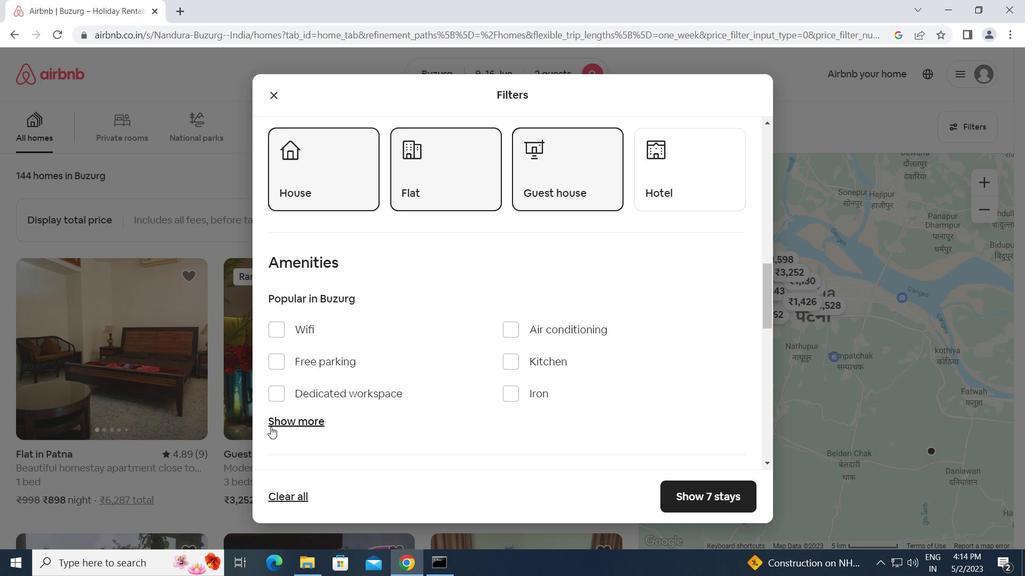 
Action: Mouse moved to (328, 420)
Screenshot: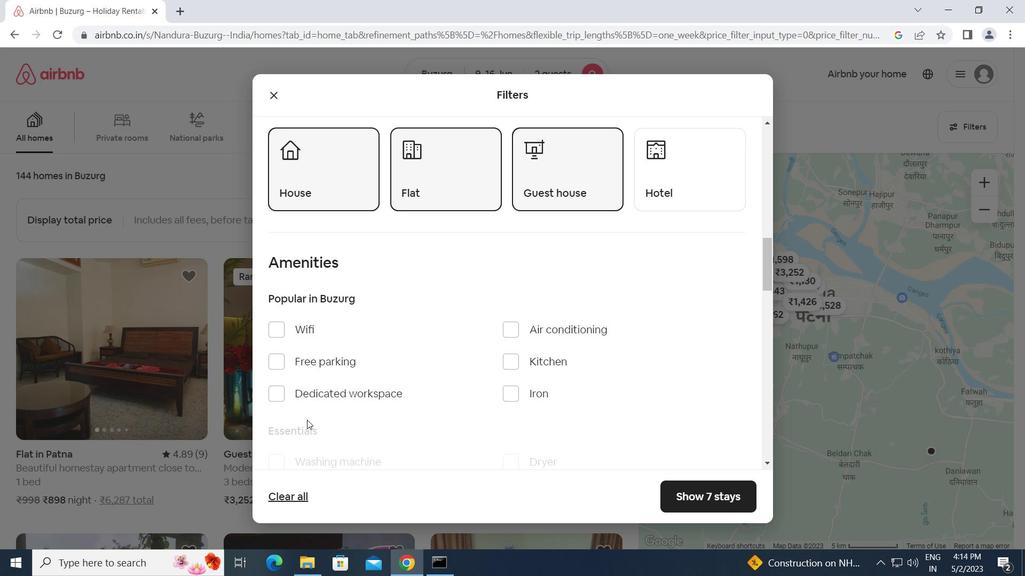
Action: Mouse scrolled (328, 419) with delta (0, 0)
Screenshot: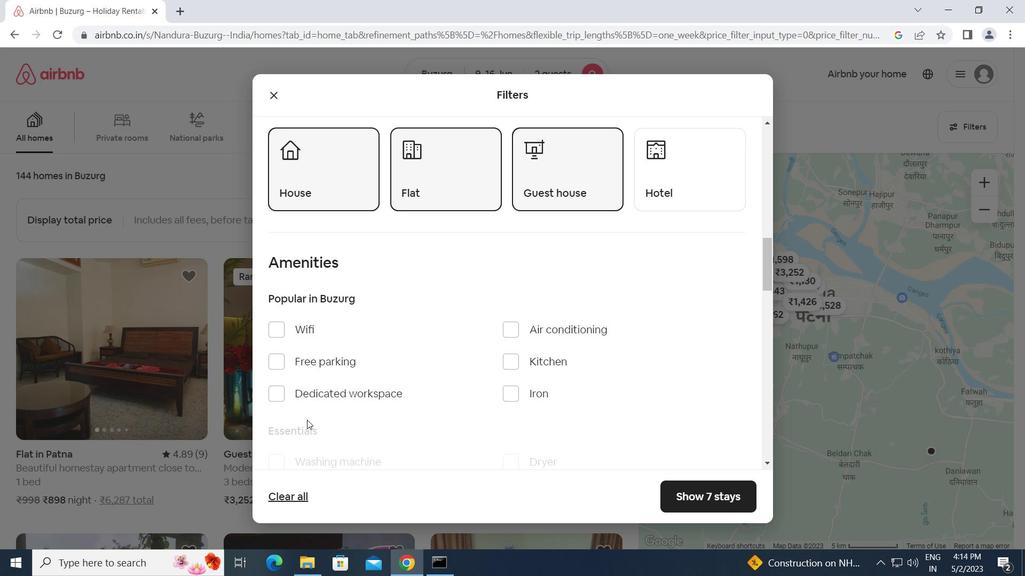 
Action: Mouse scrolled (328, 419) with delta (0, 0)
Screenshot: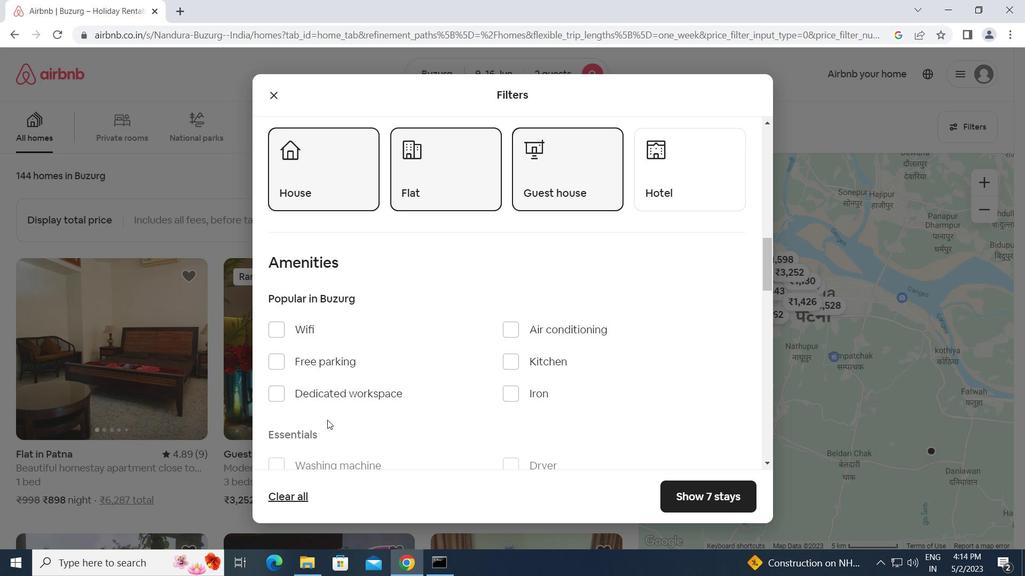 
Action: Mouse moved to (276, 334)
Screenshot: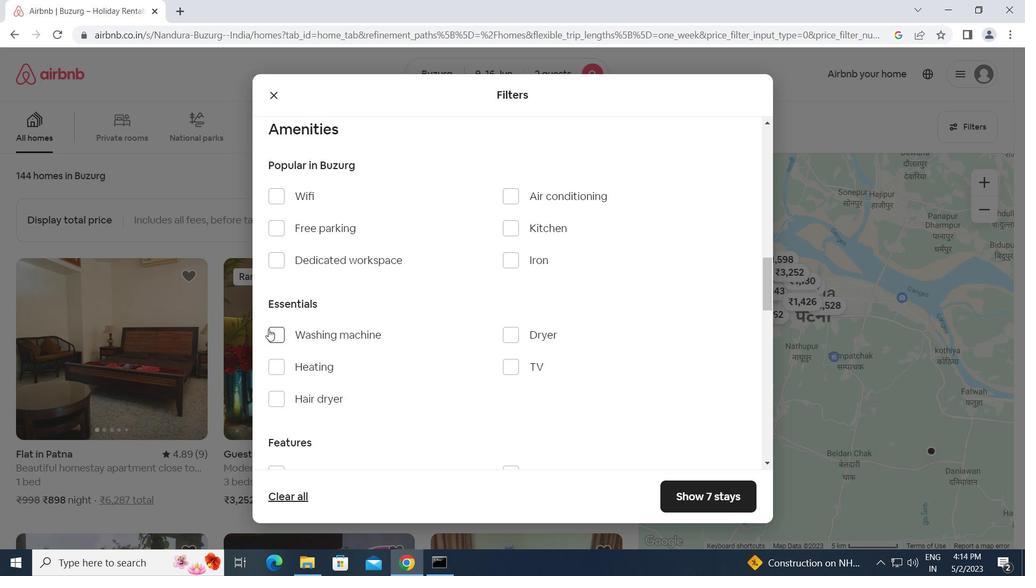 
Action: Mouse pressed left at (276, 334)
Screenshot: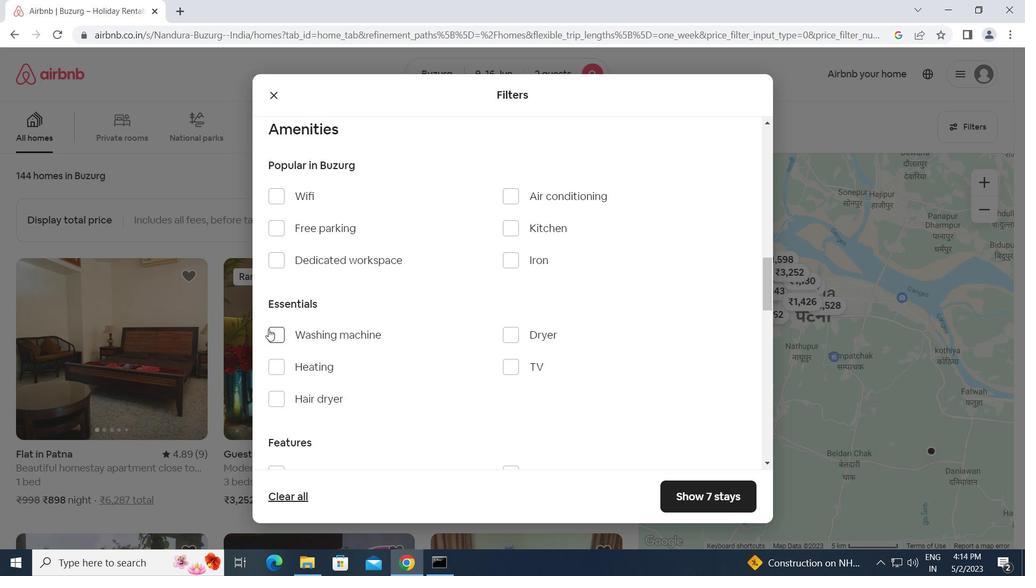 
Action: Mouse moved to (410, 362)
Screenshot: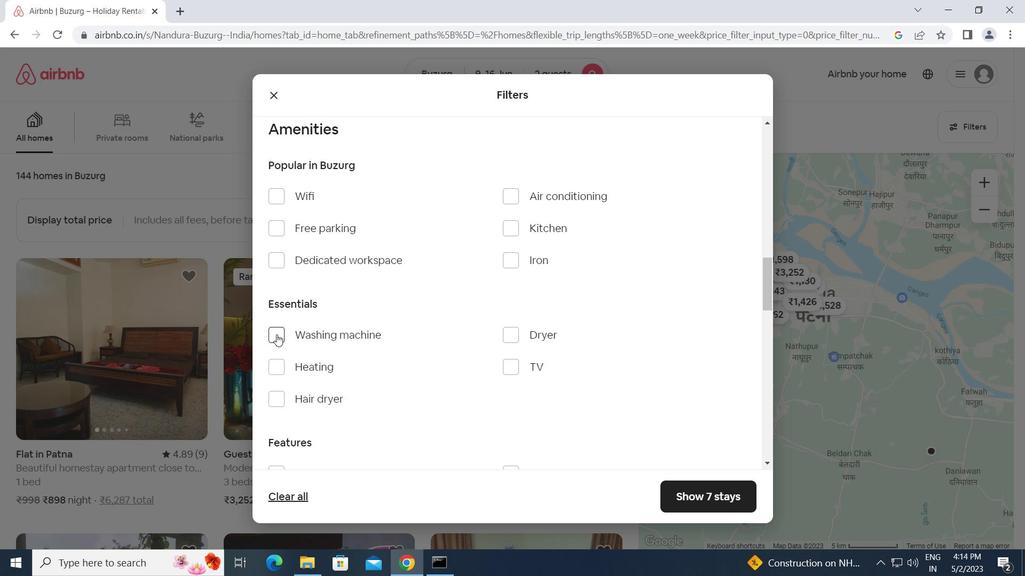 
Action: Mouse scrolled (410, 361) with delta (0, 0)
Screenshot: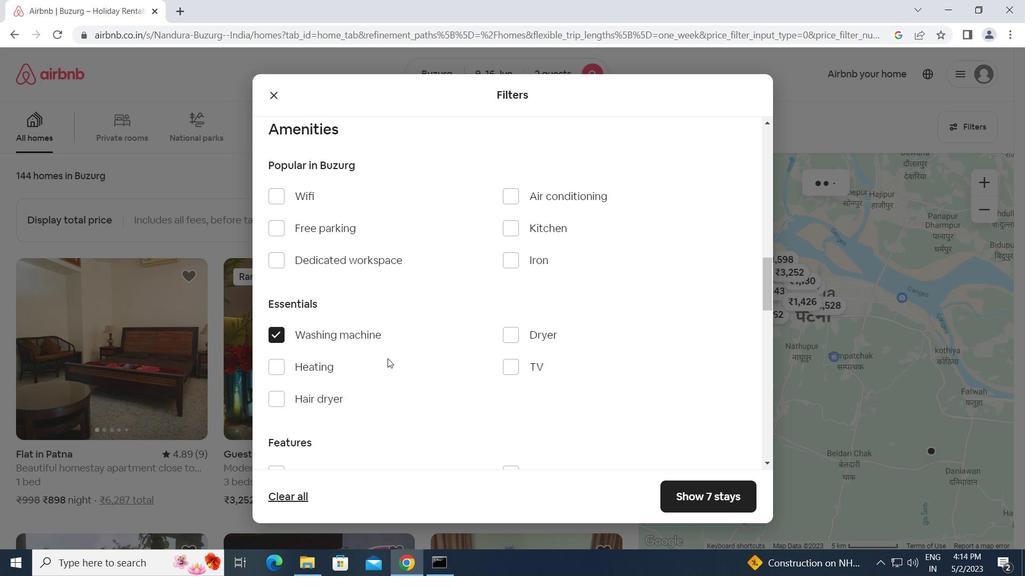 
Action: Mouse scrolled (410, 361) with delta (0, 0)
Screenshot: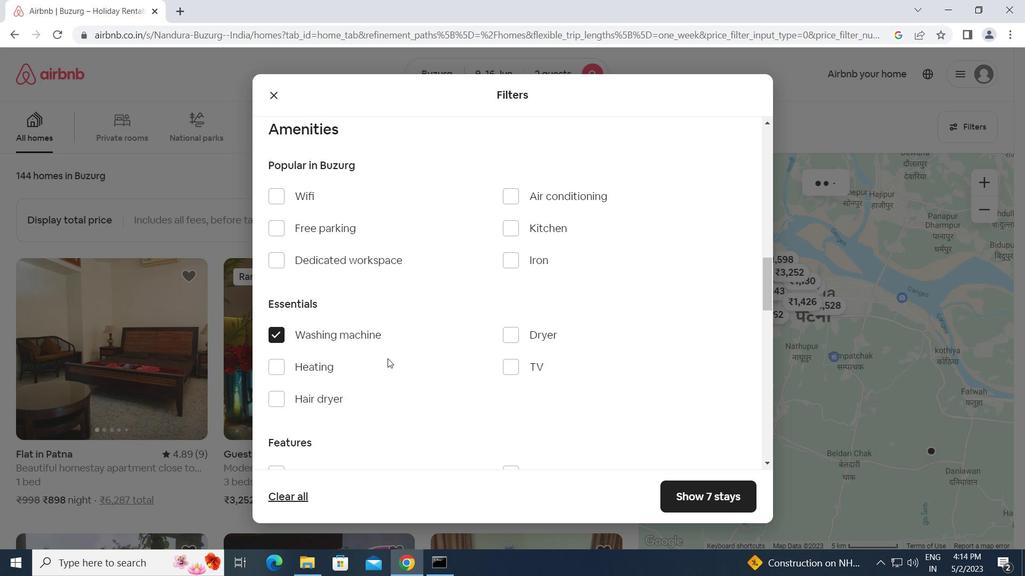 
Action: Mouse scrolled (410, 361) with delta (0, 0)
Screenshot: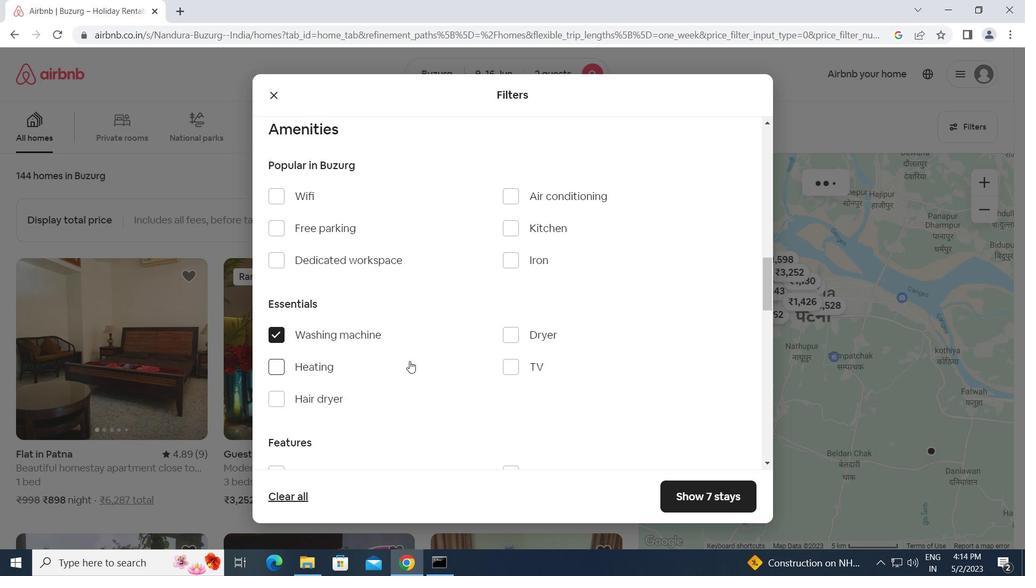 
Action: Mouse scrolled (410, 361) with delta (0, 0)
Screenshot: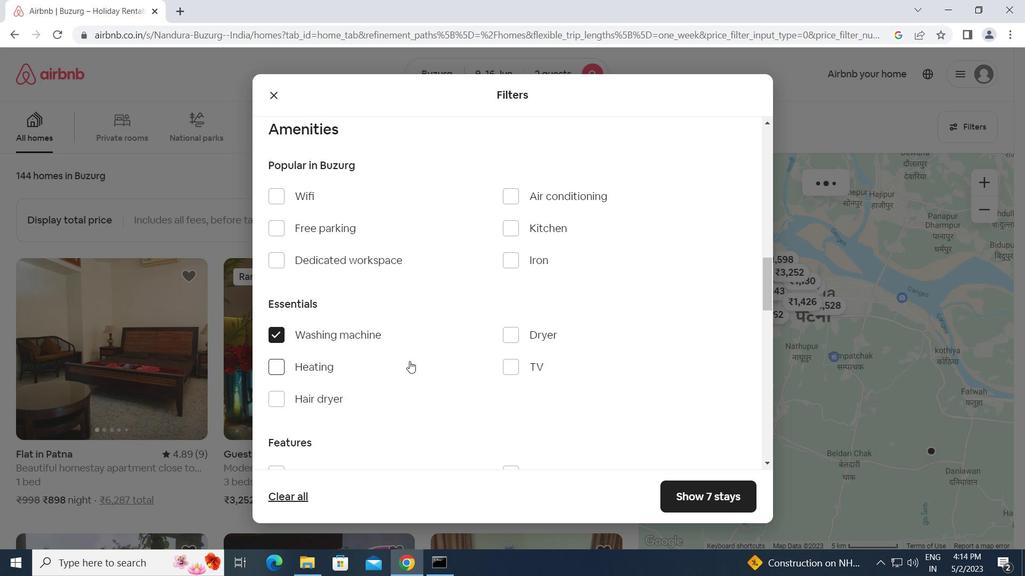
Action: Mouse scrolled (410, 361) with delta (0, 0)
Screenshot: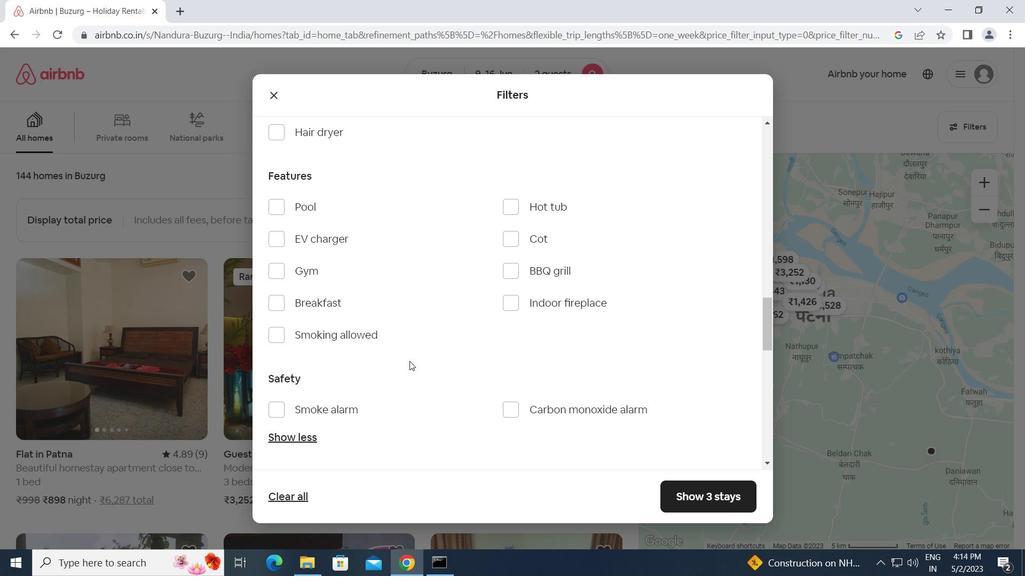 
Action: Mouse scrolled (410, 361) with delta (0, 0)
Screenshot: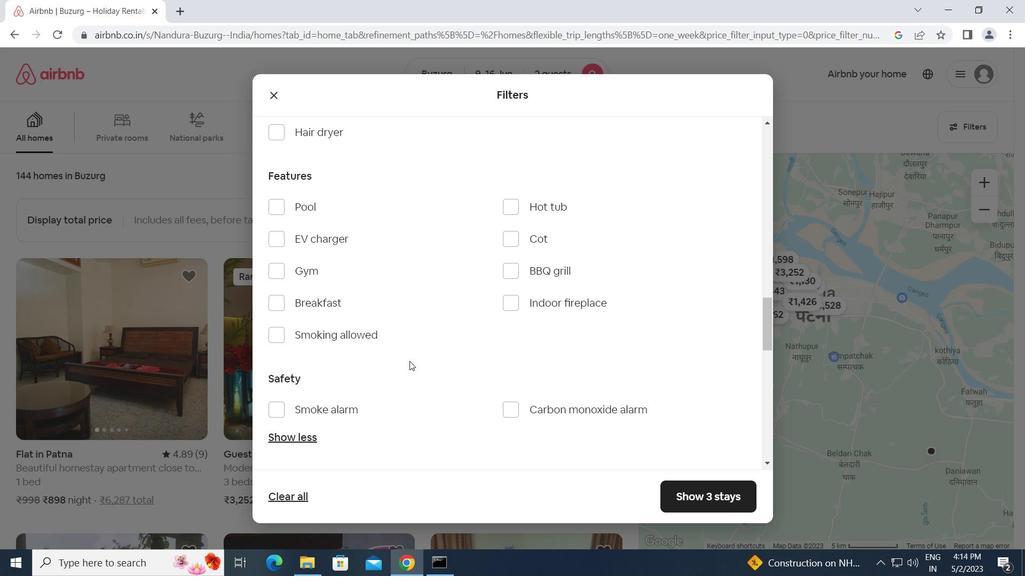 
Action: Mouse scrolled (410, 361) with delta (0, 0)
Screenshot: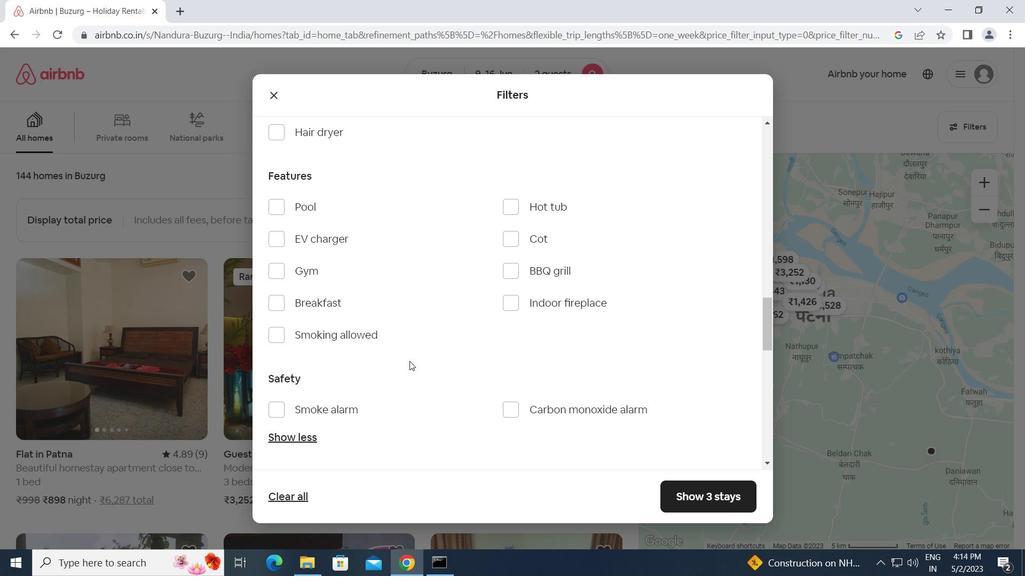
Action: Mouse scrolled (410, 361) with delta (0, 0)
Screenshot: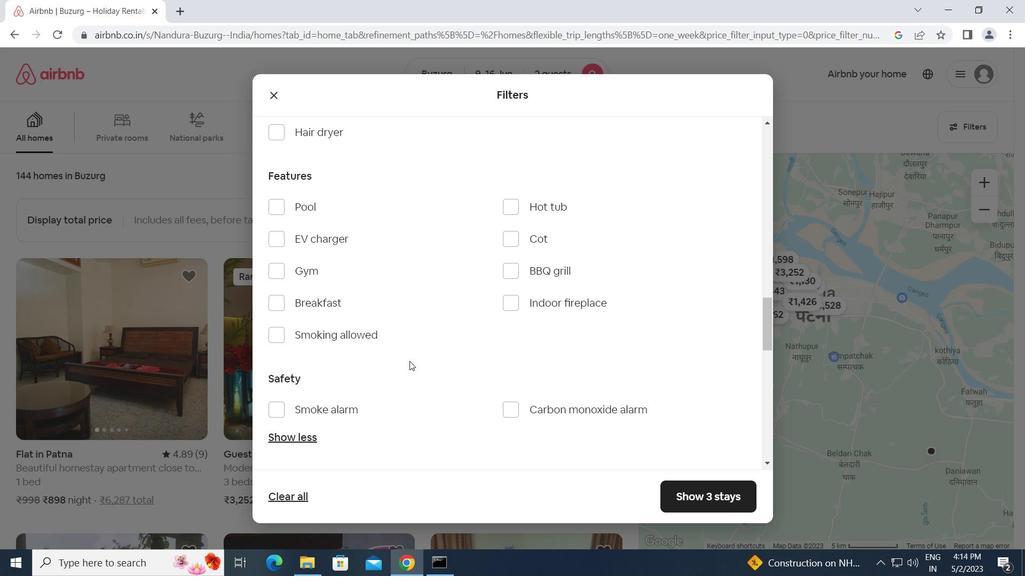 
Action: Mouse scrolled (410, 361) with delta (0, 0)
Screenshot: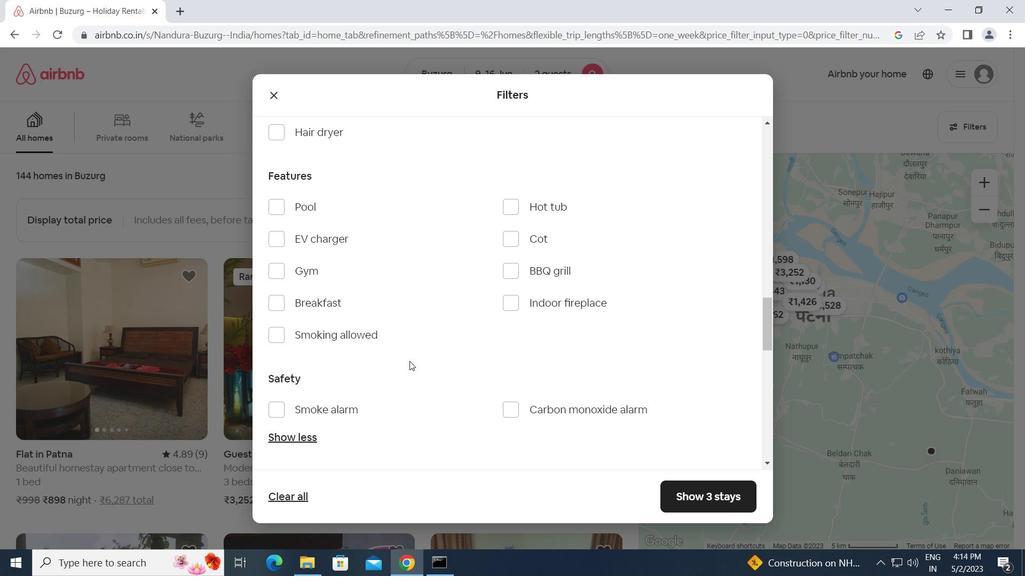
Action: Mouse moved to (716, 256)
Screenshot: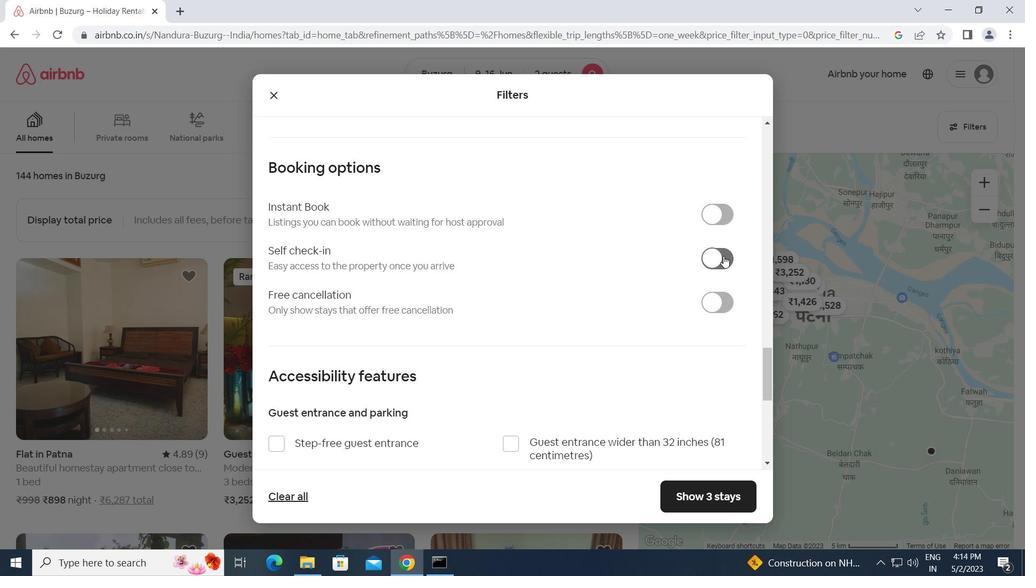 
Action: Mouse pressed left at (716, 256)
Screenshot: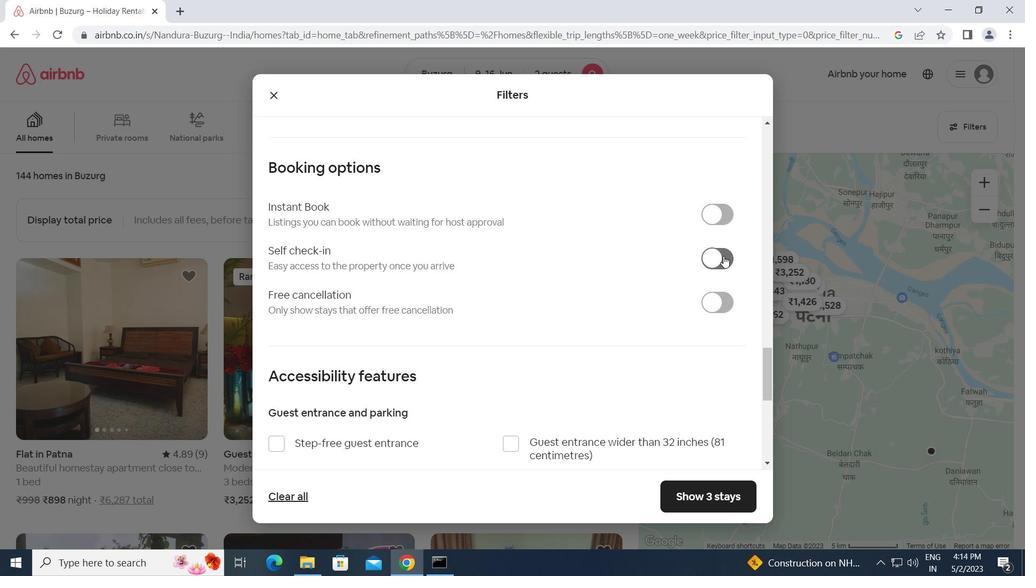 
Action: Mouse moved to (572, 273)
Screenshot: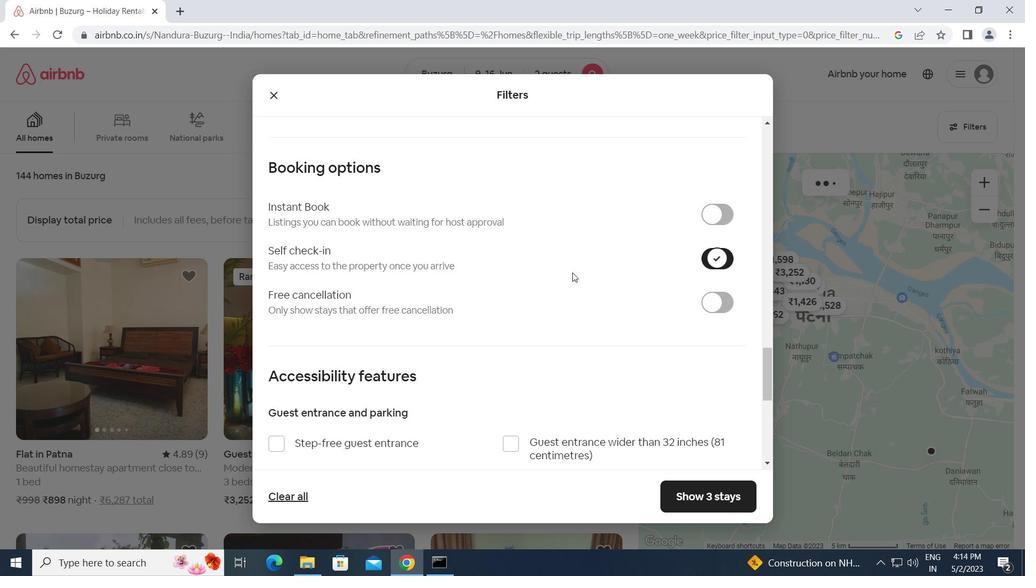 
Action: Mouse scrolled (572, 272) with delta (0, 0)
Screenshot: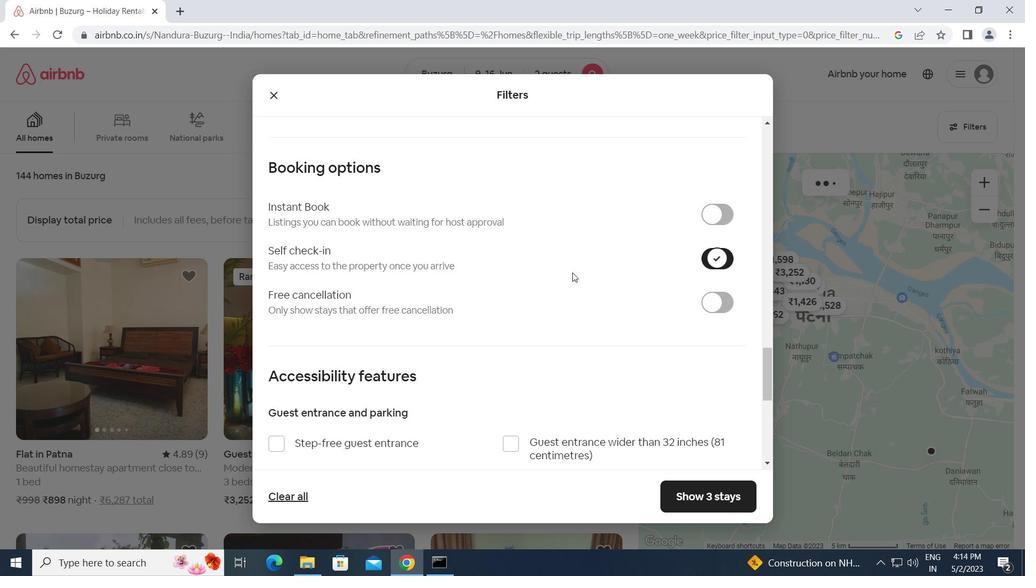 
Action: Mouse scrolled (572, 272) with delta (0, 0)
Screenshot: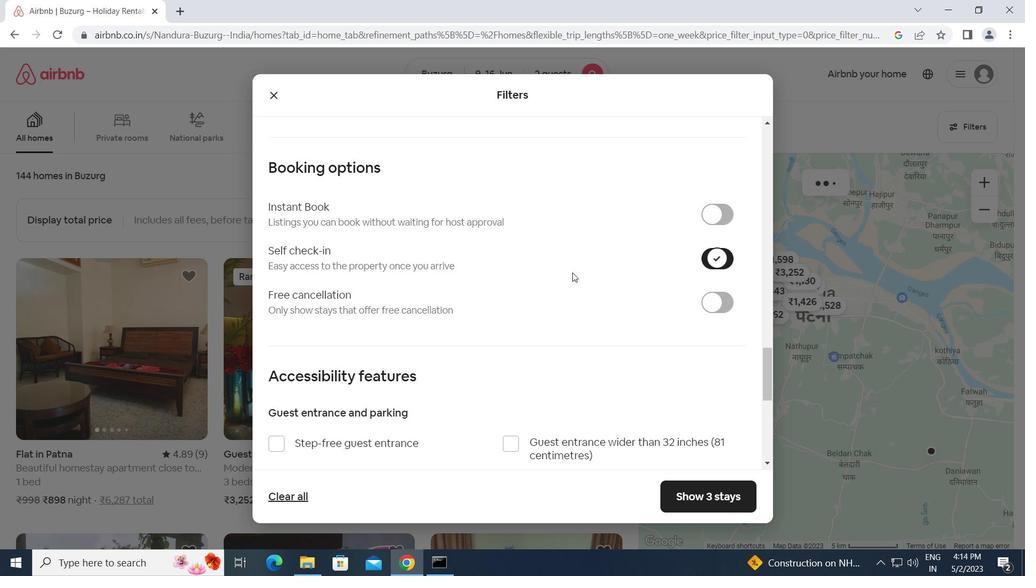 
Action: Mouse scrolled (572, 272) with delta (0, 0)
Screenshot: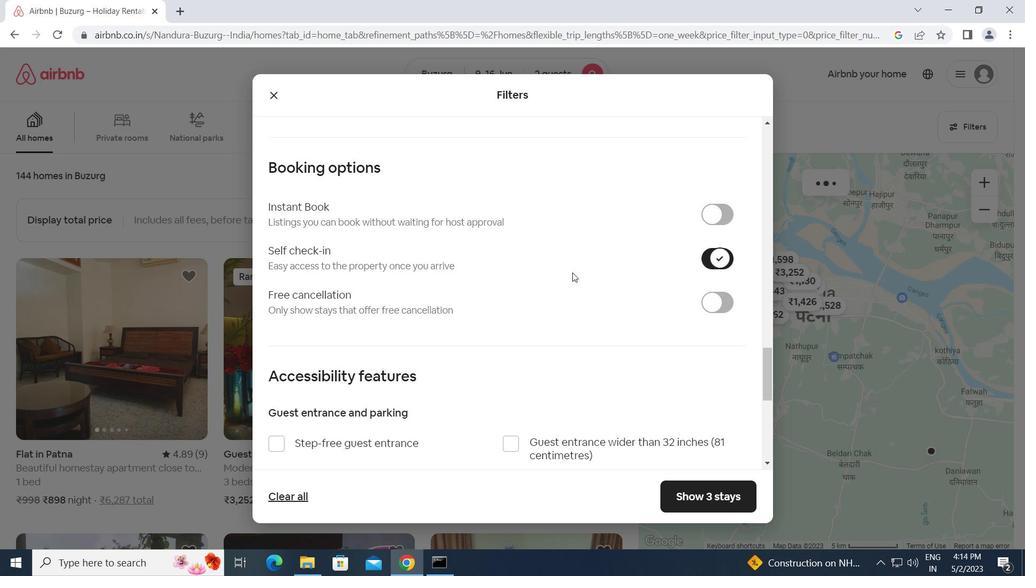 
Action: Mouse scrolled (572, 272) with delta (0, 0)
Screenshot: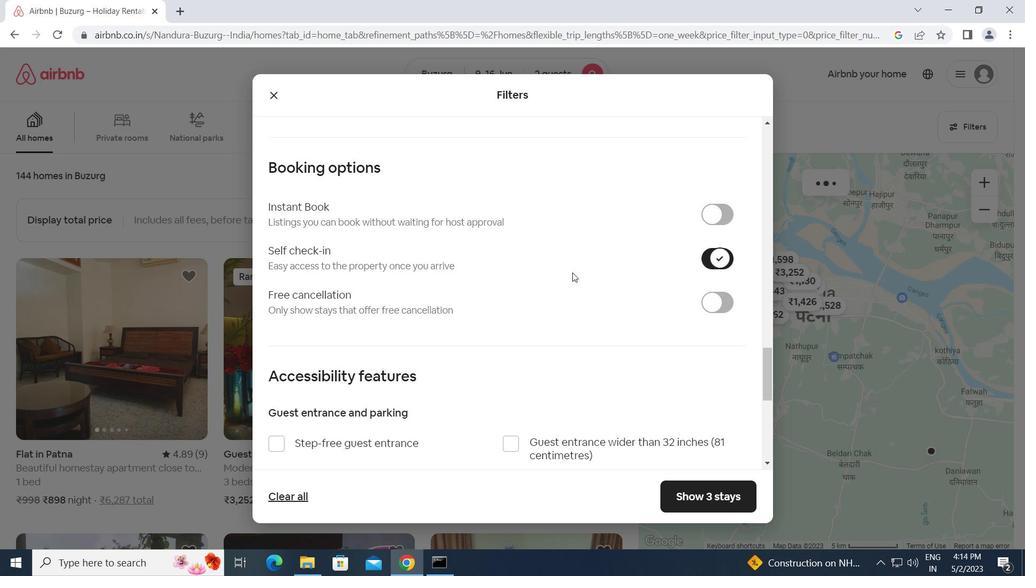 
Action: Mouse scrolled (572, 272) with delta (0, 0)
Screenshot: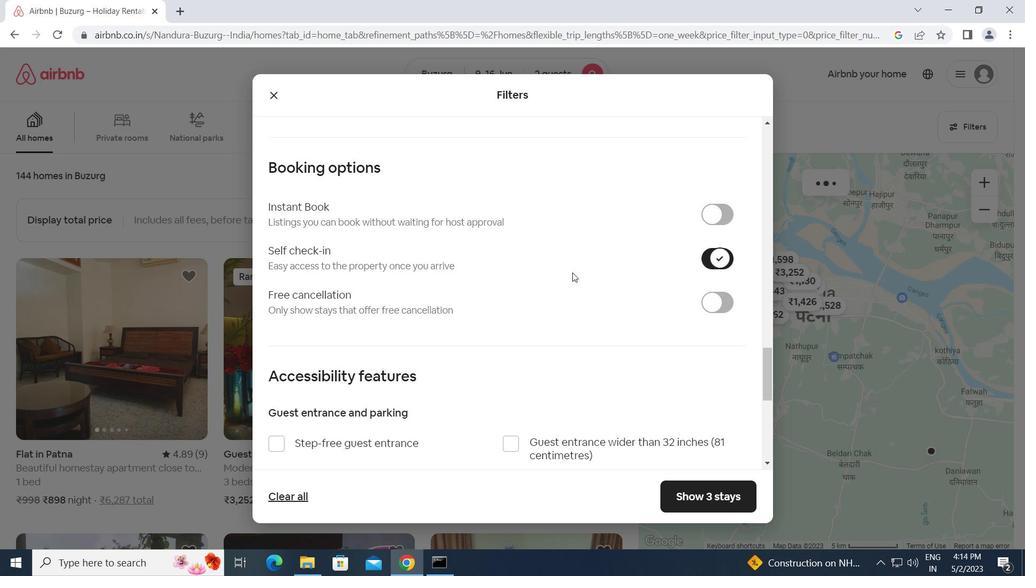 
Action: Mouse scrolled (572, 272) with delta (0, 0)
Screenshot: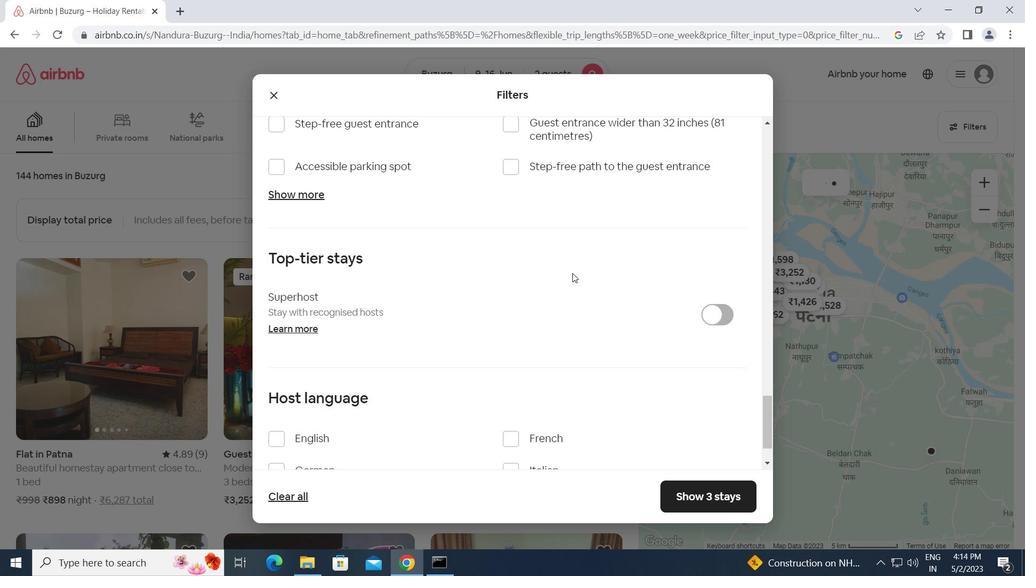 
Action: Mouse scrolled (572, 272) with delta (0, 0)
Screenshot: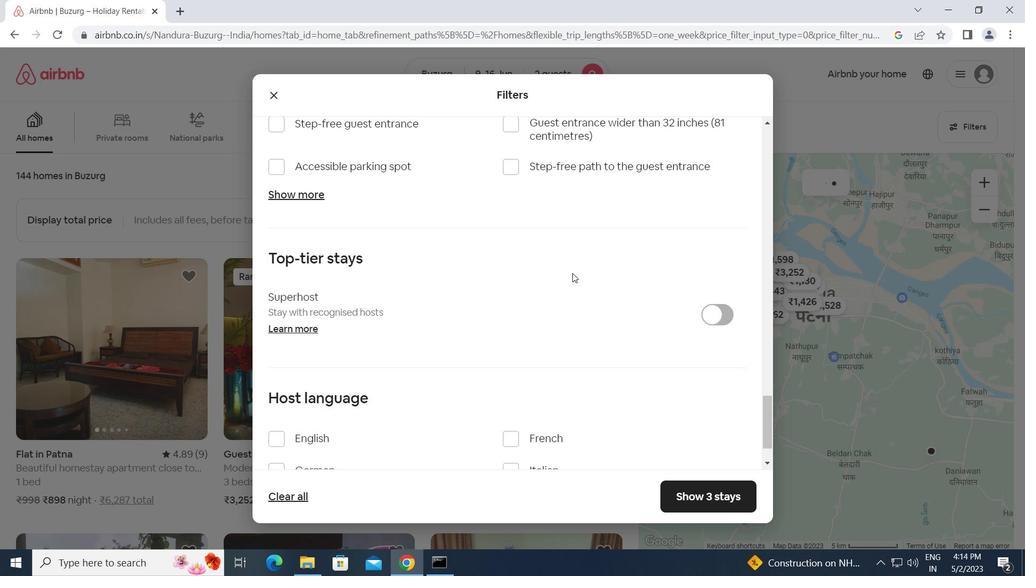 
Action: Mouse scrolled (572, 272) with delta (0, 0)
Screenshot: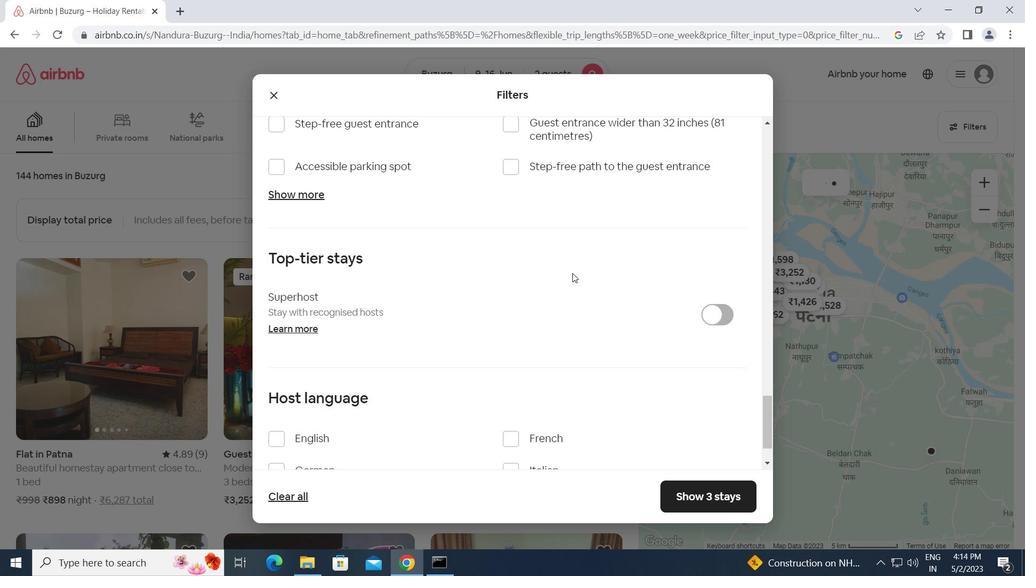 
Action: Mouse scrolled (572, 272) with delta (0, 0)
Screenshot: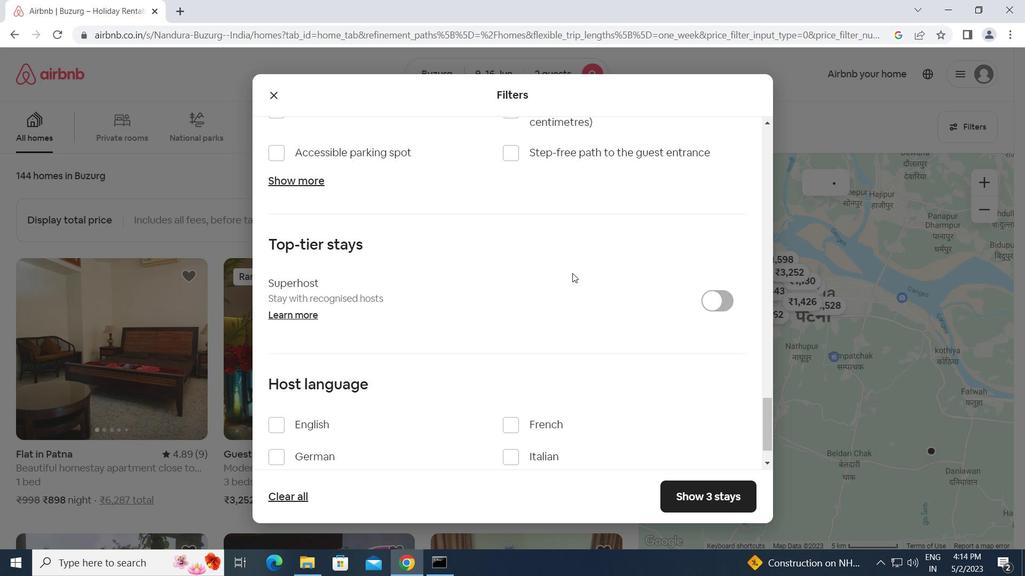 
Action: Mouse scrolled (572, 272) with delta (0, 0)
Screenshot: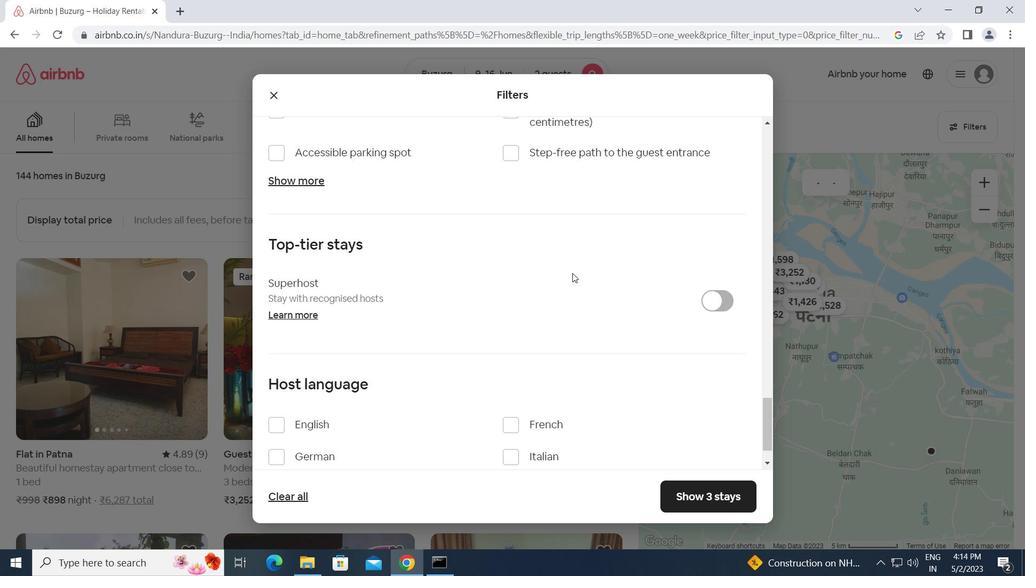 
Action: Mouse moved to (272, 368)
Screenshot: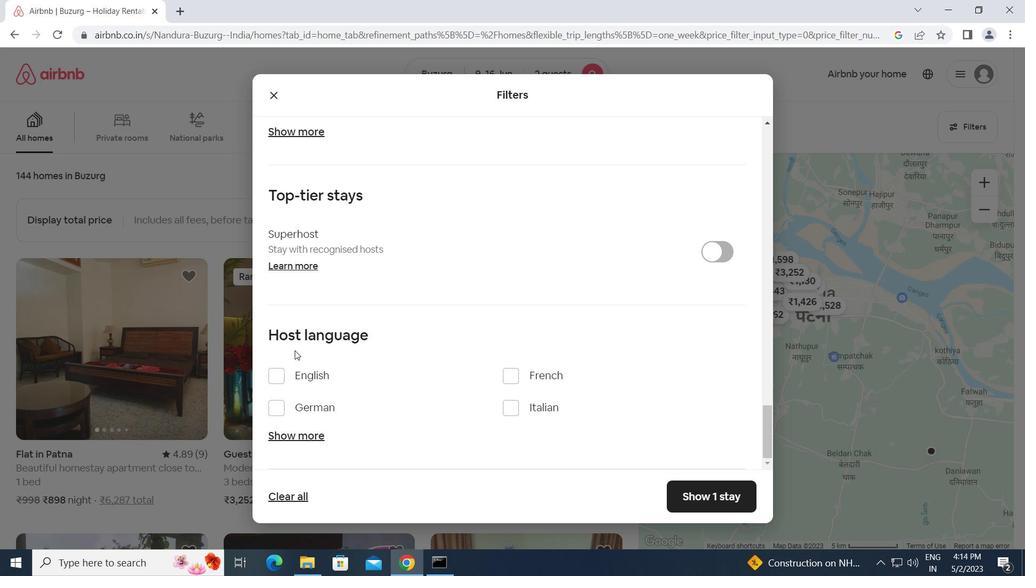 
Action: Mouse pressed left at (272, 368)
Screenshot: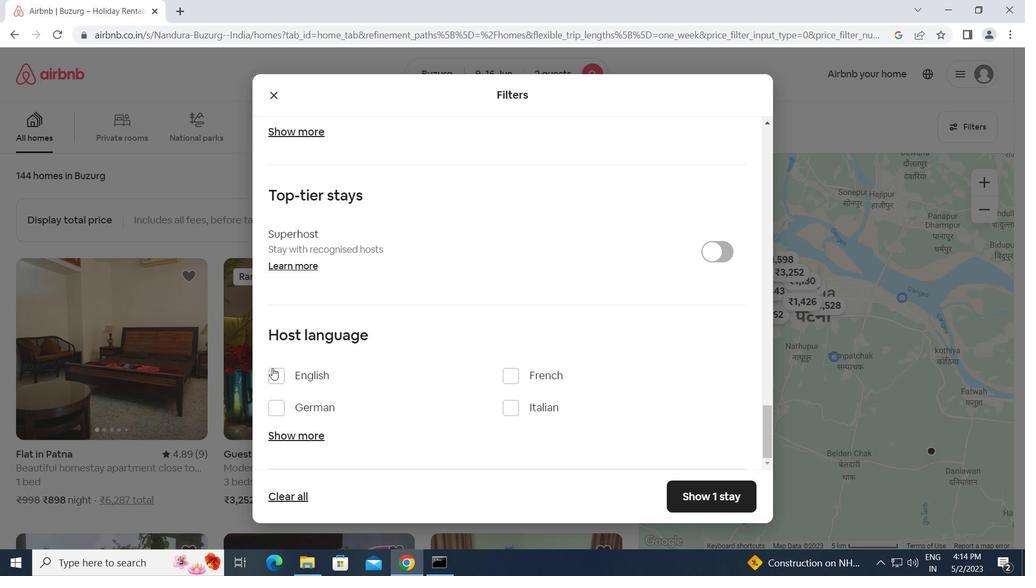 
Action: Mouse moved to (701, 491)
Screenshot: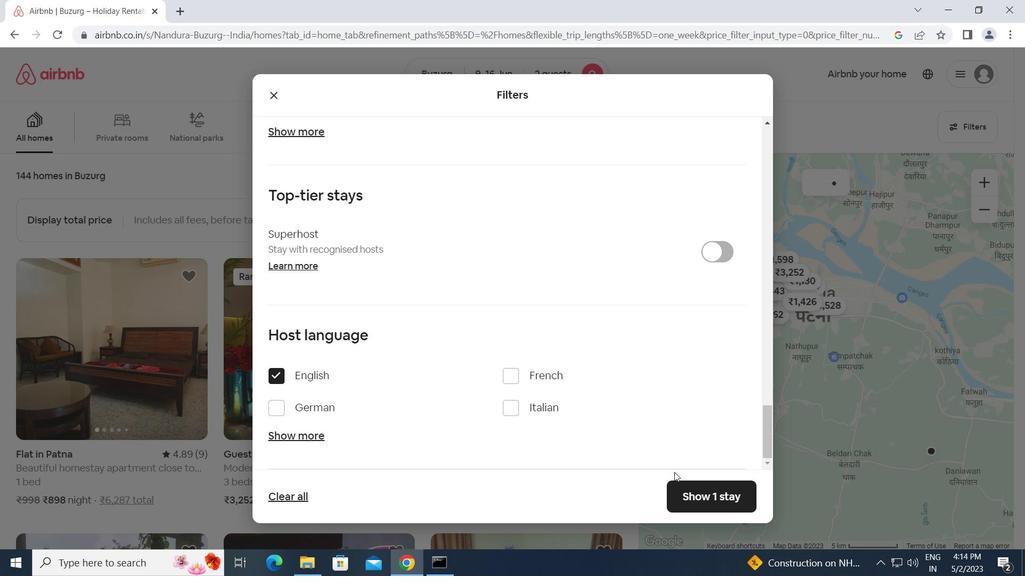
Action: Mouse pressed left at (701, 491)
Screenshot: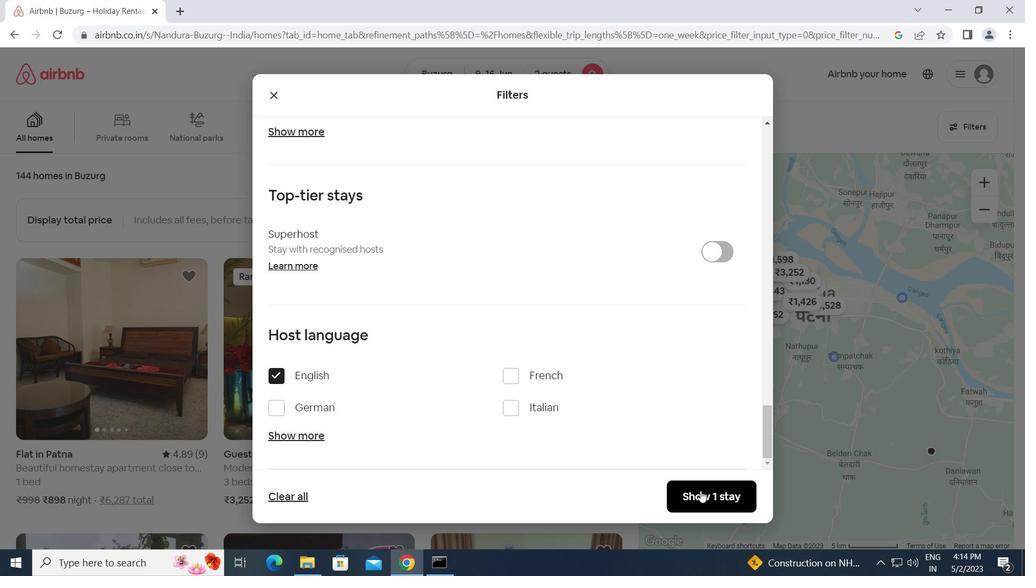 
Action: Mouse moved to (703, 490)
Screenshot: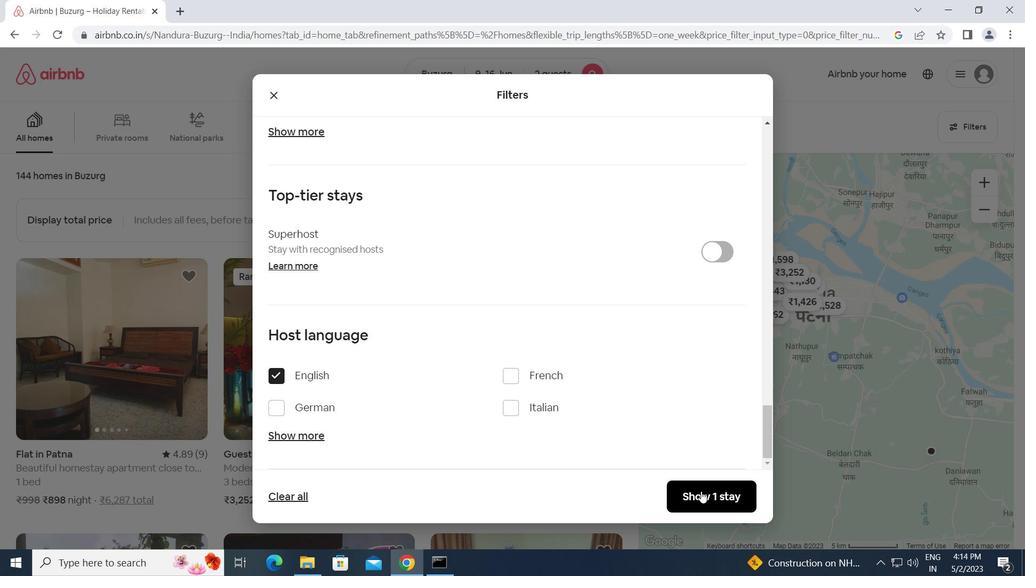 
